 Task: Read customer reviews and ratings for real estate agents in Montgomery, Alabama, to find an agent who specializes in lakefront properties or golf communities.
Action: Mouse moved to (281, 162)
Screenshot: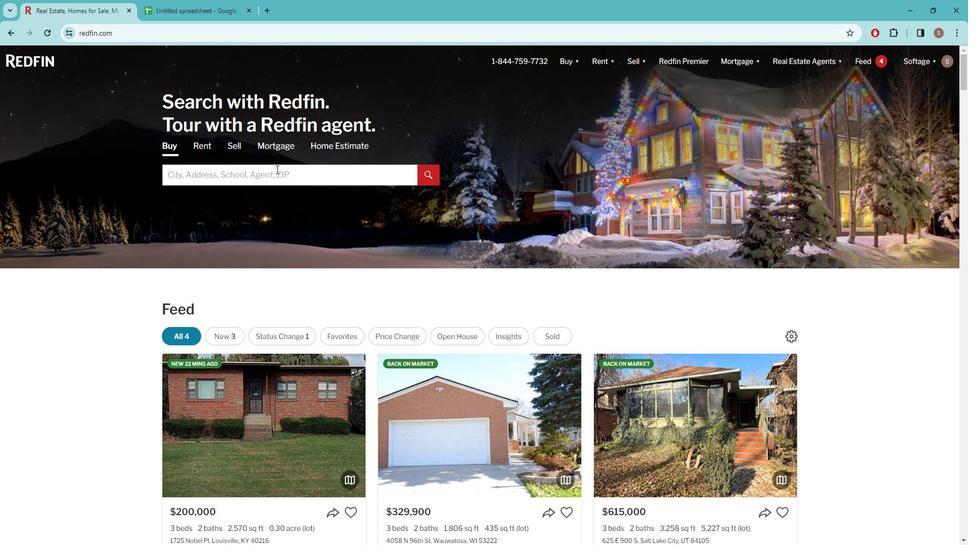 
Action: Mouse pressed left at (281, 162)
Screenshot: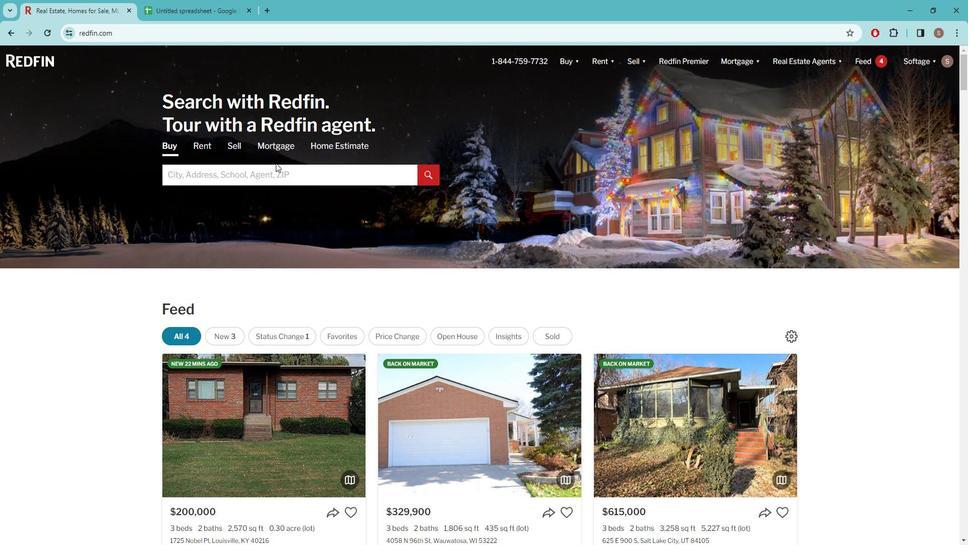 
Action: Mouse moved to (277, 164)
Screenshot: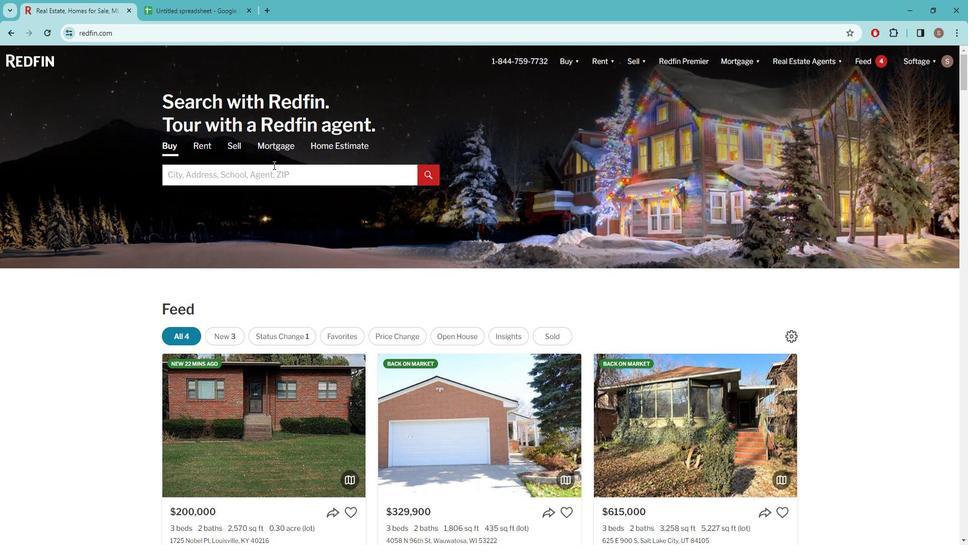 
Action: Mouse pressed left at (277, 164)
Screenshot: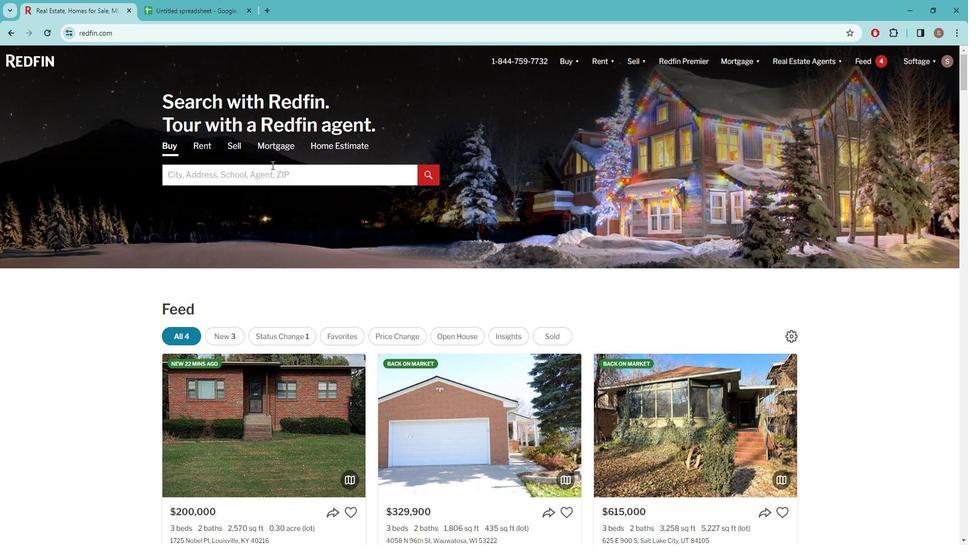 
Action: Key pressed m<Key.caps_lock>ONTGOMERY
Screenshot: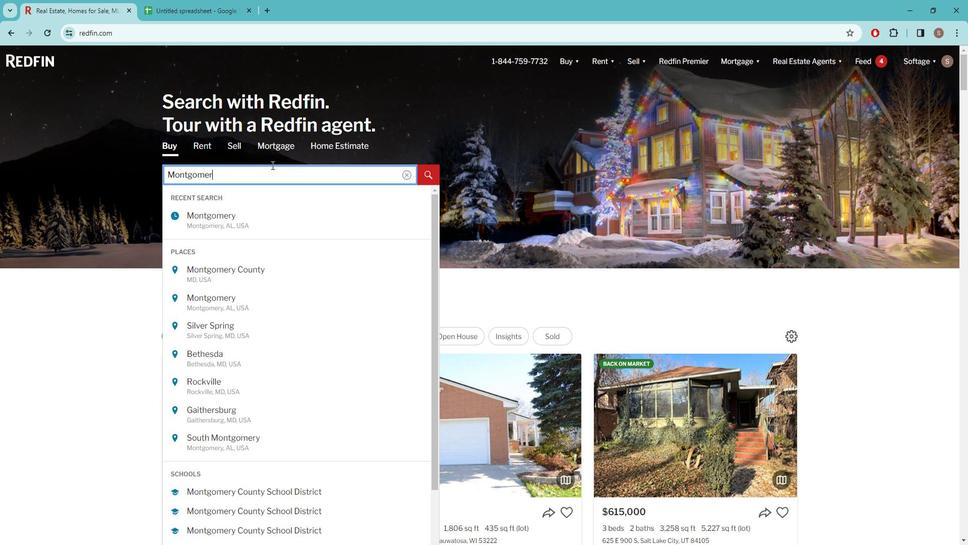 
Action: Mouse moved to (258, 218)
Screenshot: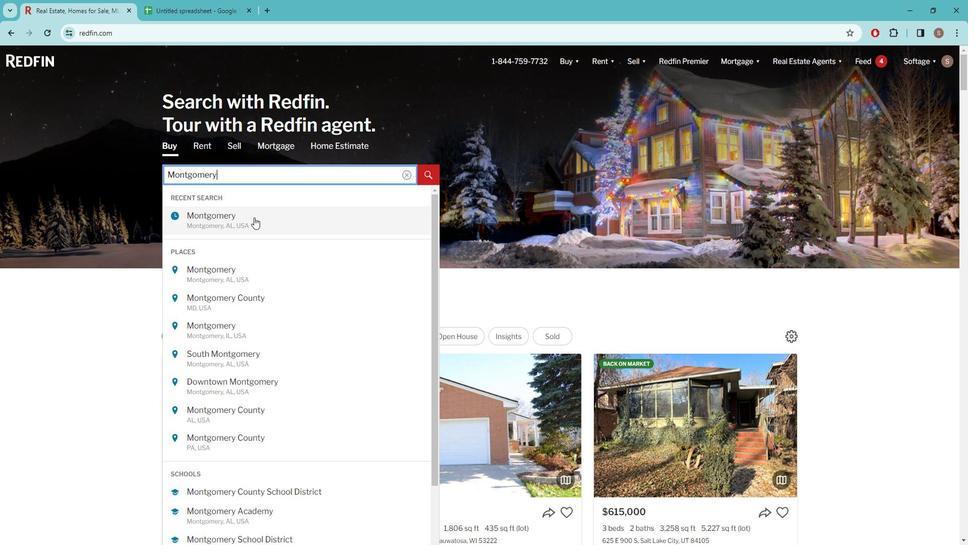 
Action: Mouse pressed left at (258, 218)
Screenshot: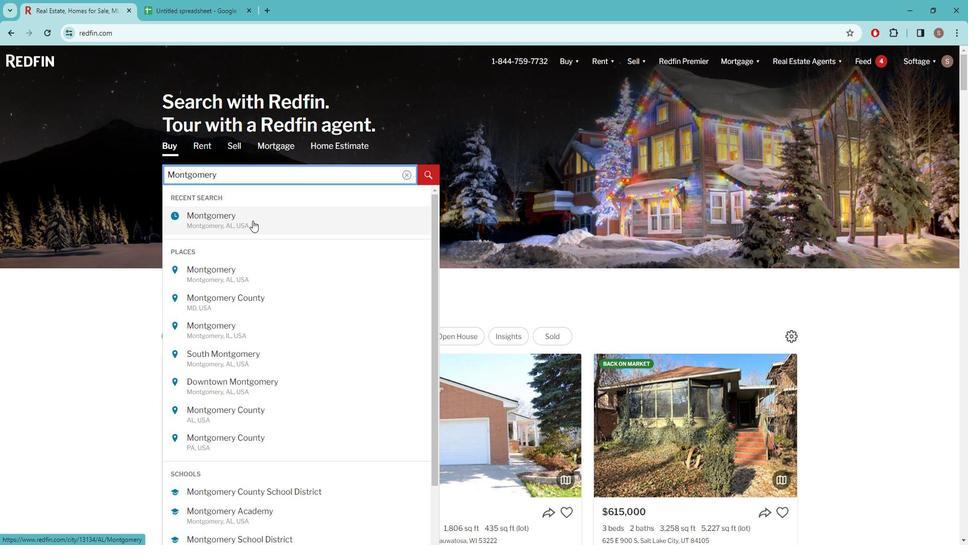 
Action: Mouse moved to (853, 127)
Screenshot: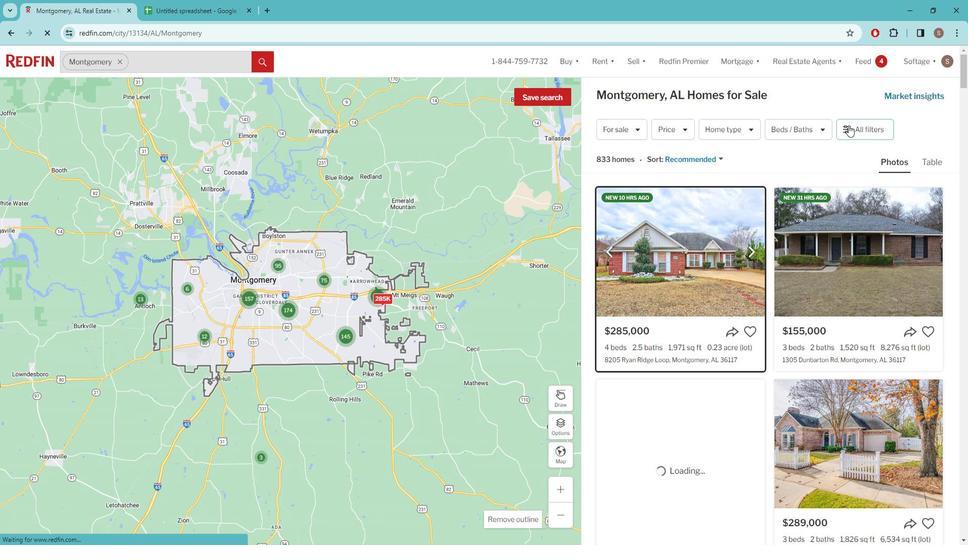 
Action: Mouse pressed left at (853, 127)
Screenshot: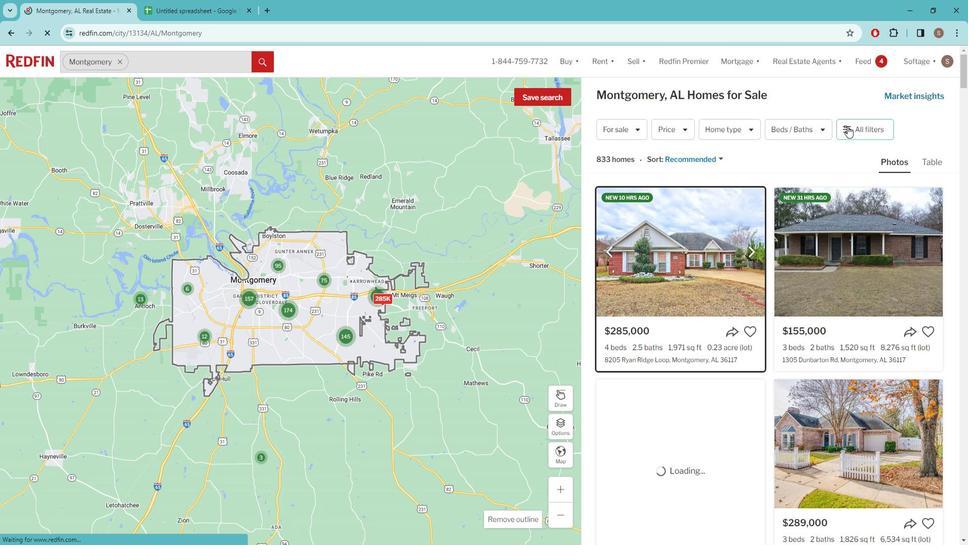 
Action: Mouse pressed left at (853, 127)
Screenshot: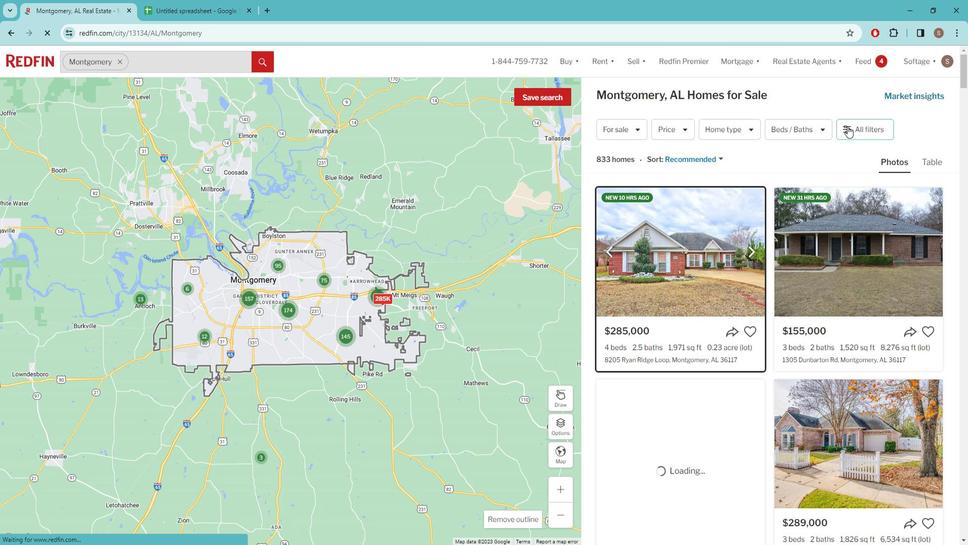 
Action: Mouse pressed left at (853, 127)
Screenshot: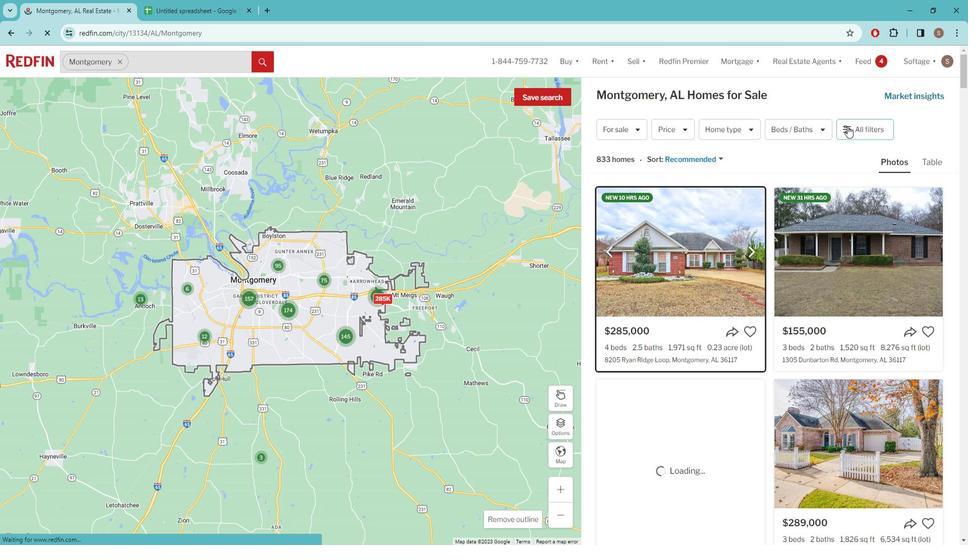 
Action: Mouse pressed left at (853, 127)
Screenshot: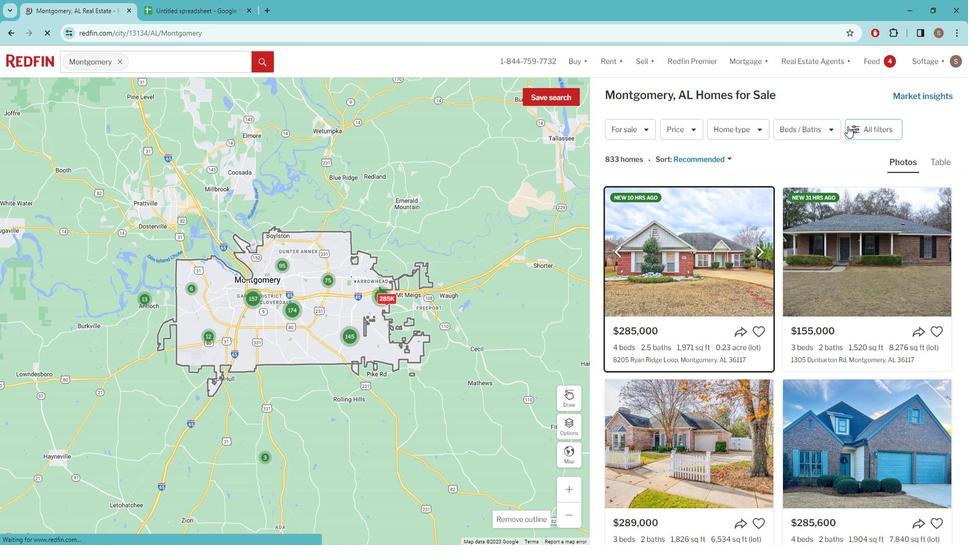 
Action: Mouse moved to (855, 127)
Screenshot: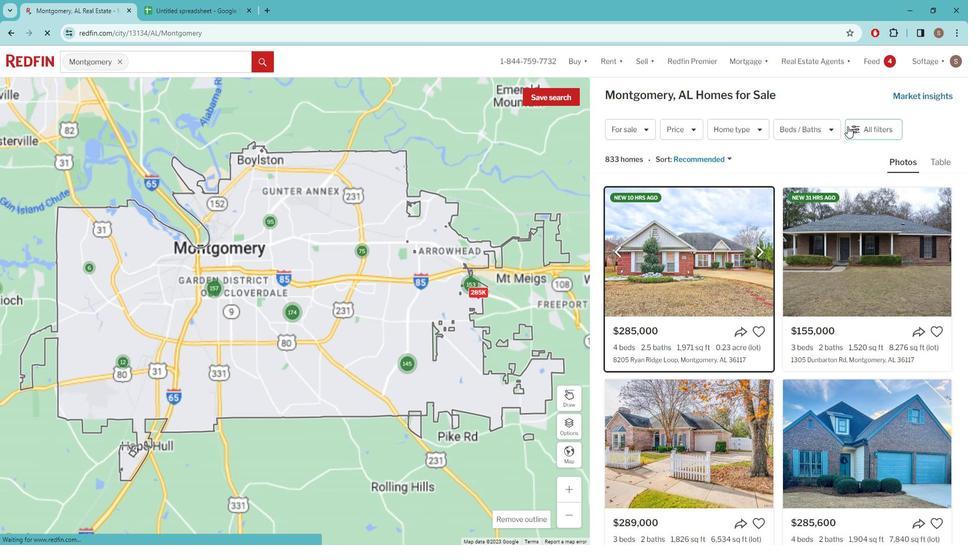 
Action: Mouse pressed left at (855, 127)
Screenshot: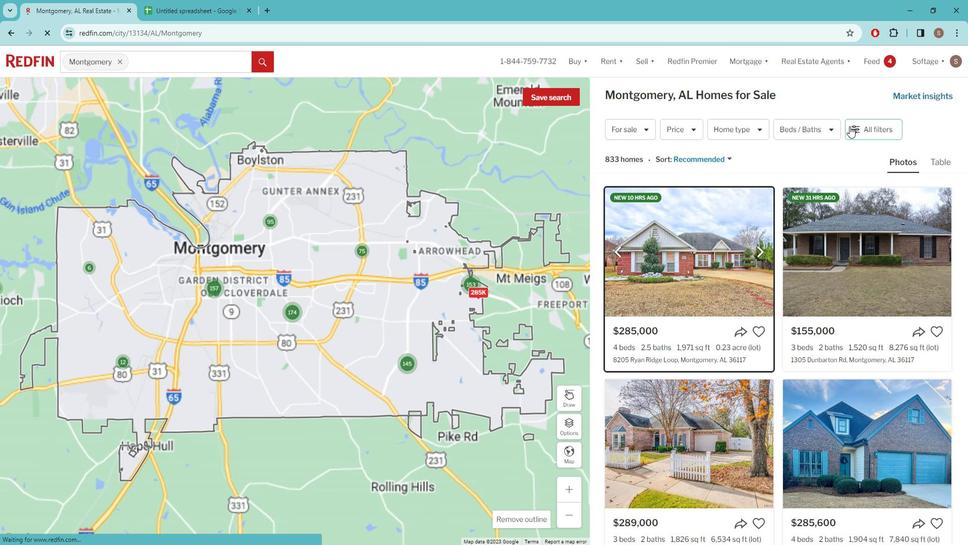 
Action: Mouse moved to (811, 214)
Screenshot: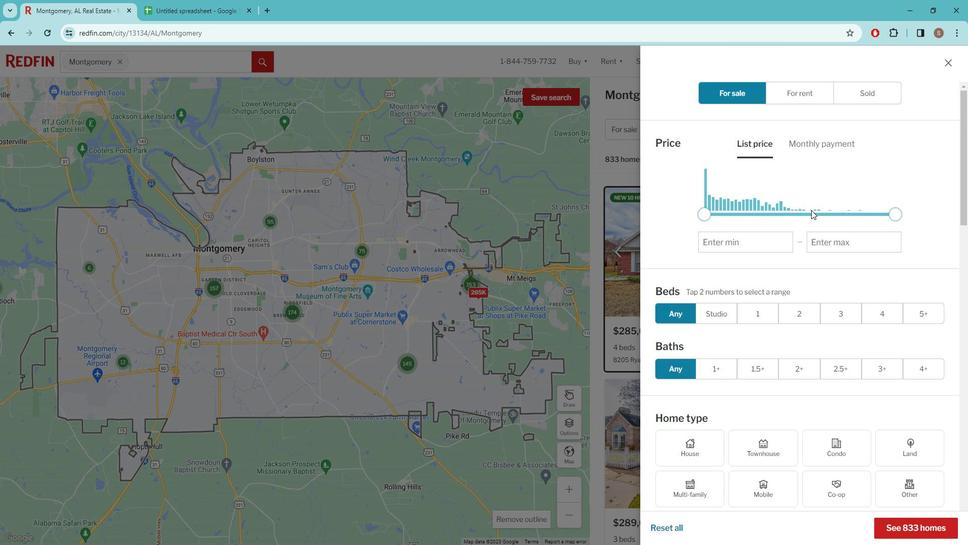 
Action: Mouse scrolled (811, 214) with delta (0, 0)
Screenshot: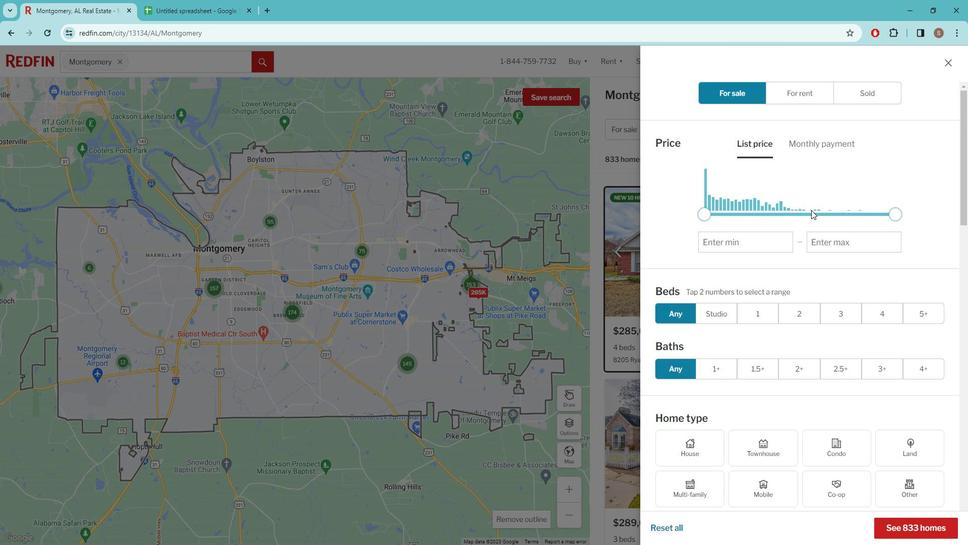 
Action: Mouse moved to (810, 214)
Screenshot: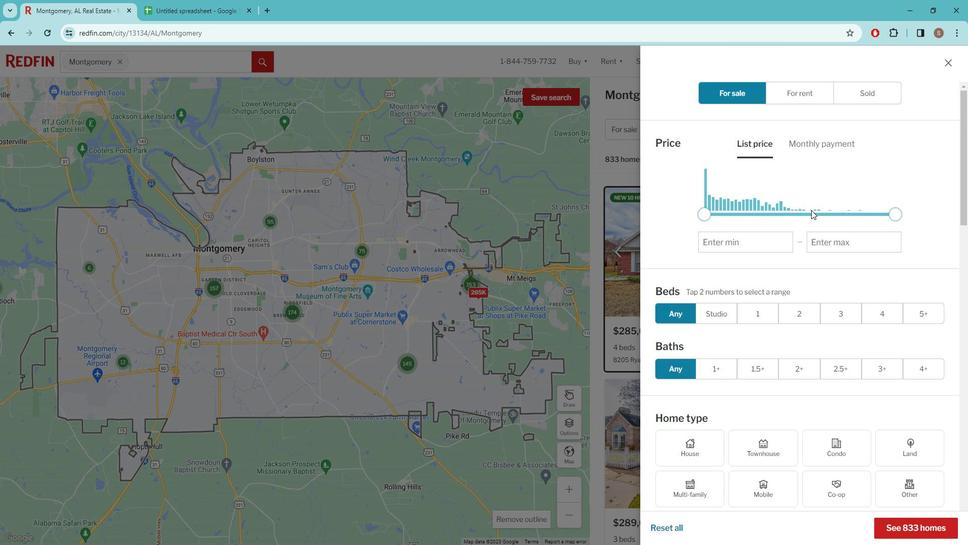 
Action: Mouse scrolled (810, 214) with delta (0, 0)
Screenshot: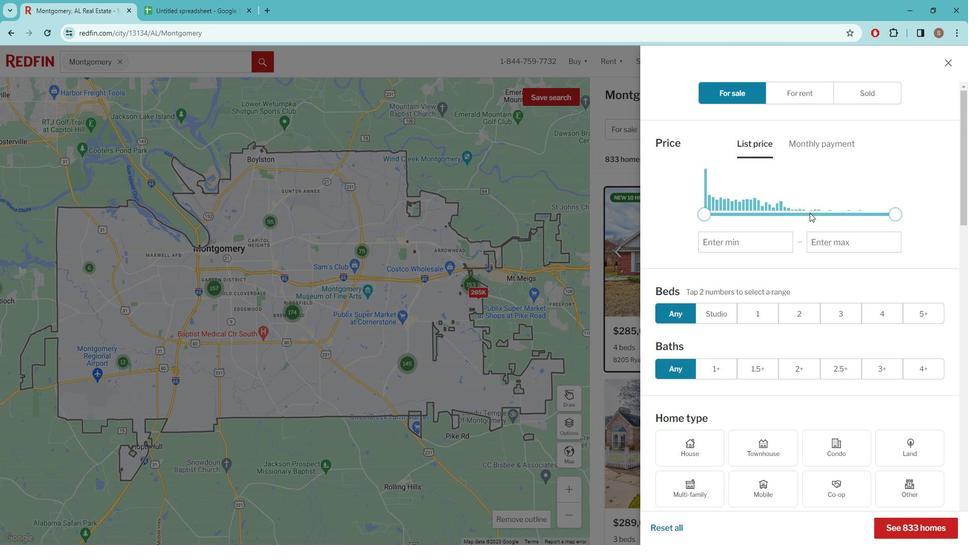 
Action: Mouse moved to (809, 215)
Screenshot: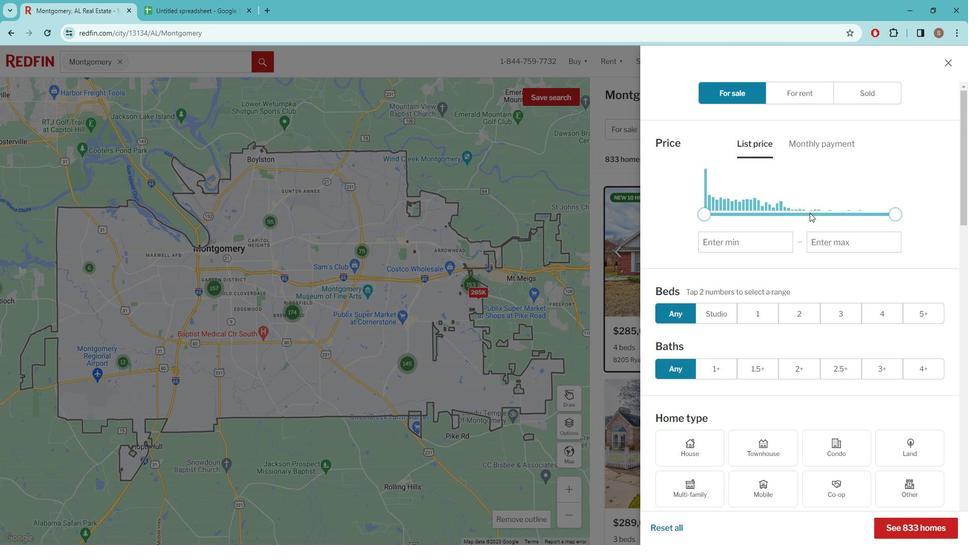 
Action: Mouse scrolled (809, 214) with delta (0, 0)
Screenshot: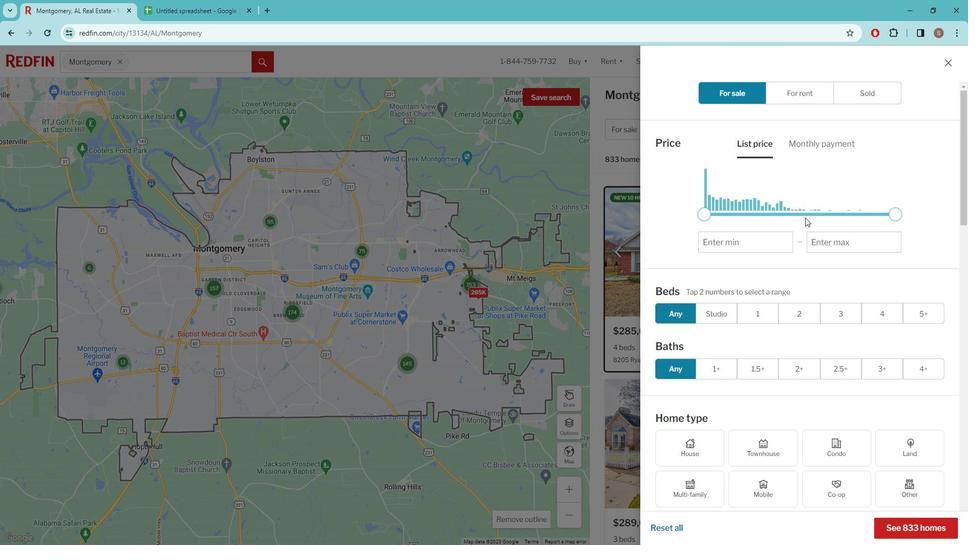 
Action: Mouse scrolled (809, 214) with delta (0, 0)
Screenshot: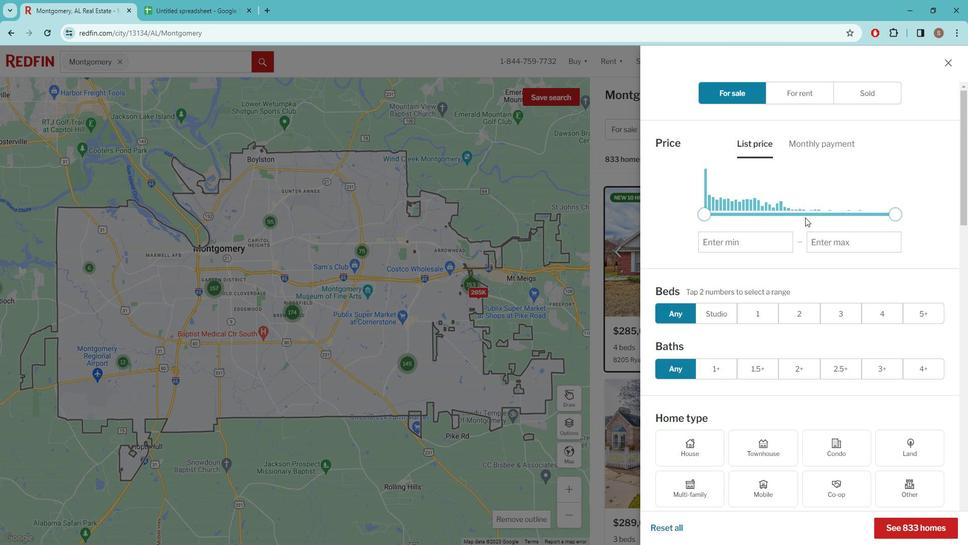 
Action: Mouse scrolled (809, 214) with delta (0, 0)
Screenshot: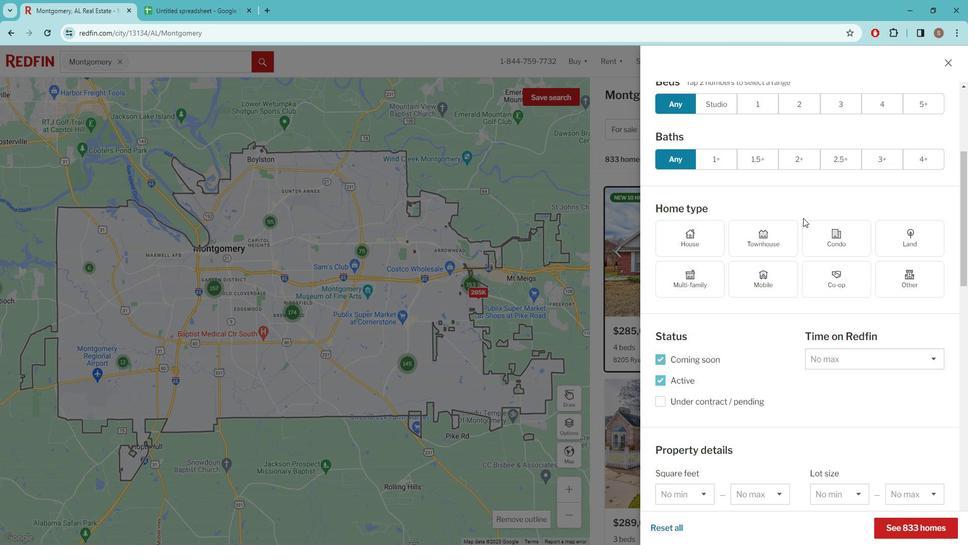
Action: Mouse scrolled (809, 214) with delta (0, 0)
Screenshot: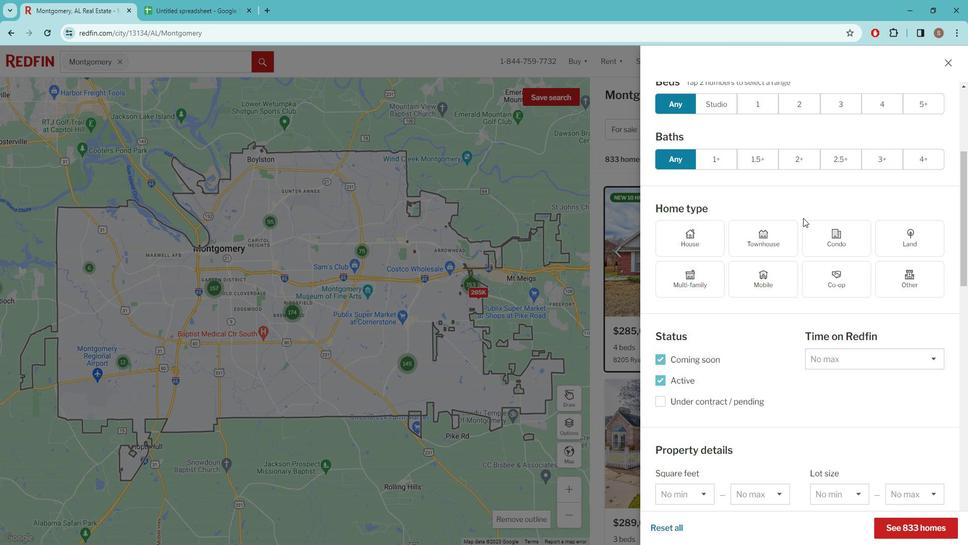 
Action: Mouse scrolled (809, 214) with delta (0, 0)
Screenshot: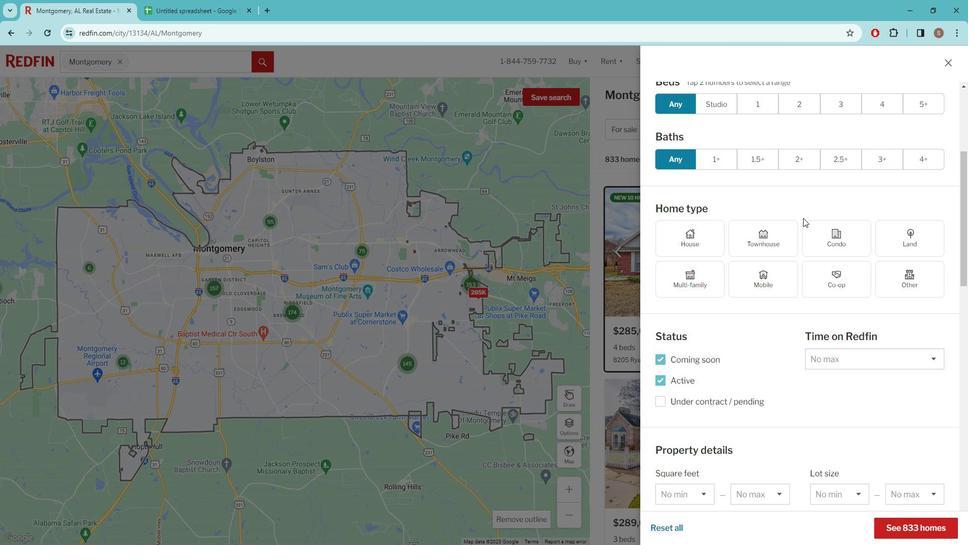 
Action: Mouse moved to (803, 216)
Screenshot: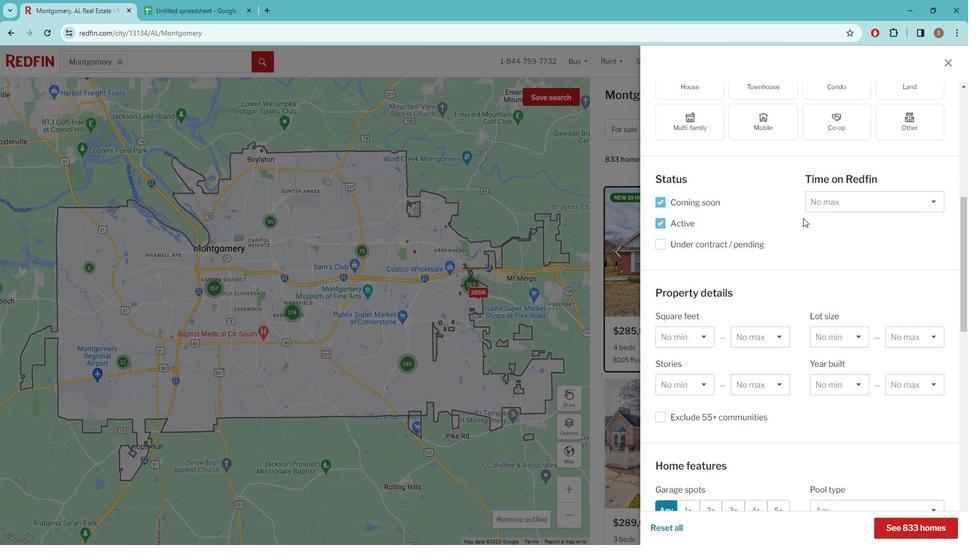 
Action: Mouse scrolled (803, 215) with delta (0, 0)
Screenshot: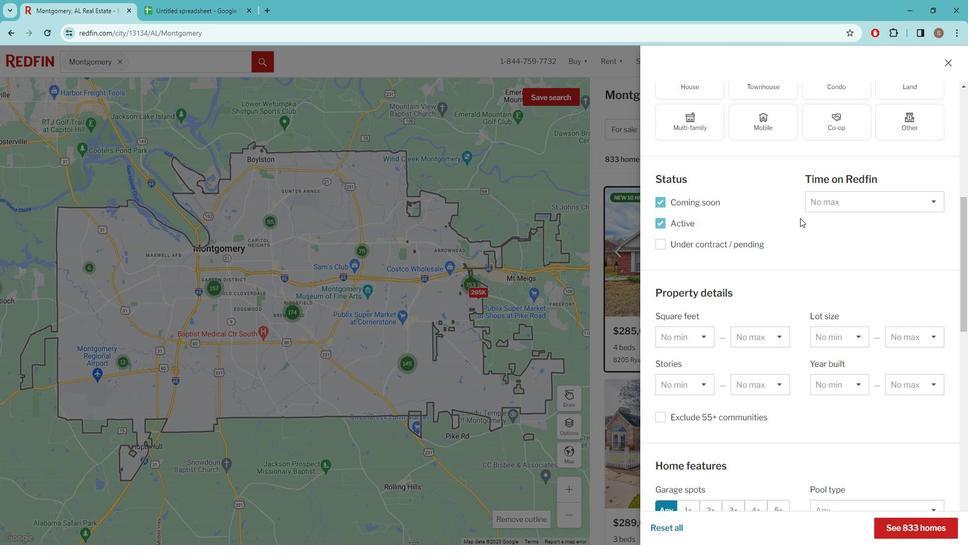 
Action: Mouse scrolled (803, 215) with delta (0, 0)
Screenshot: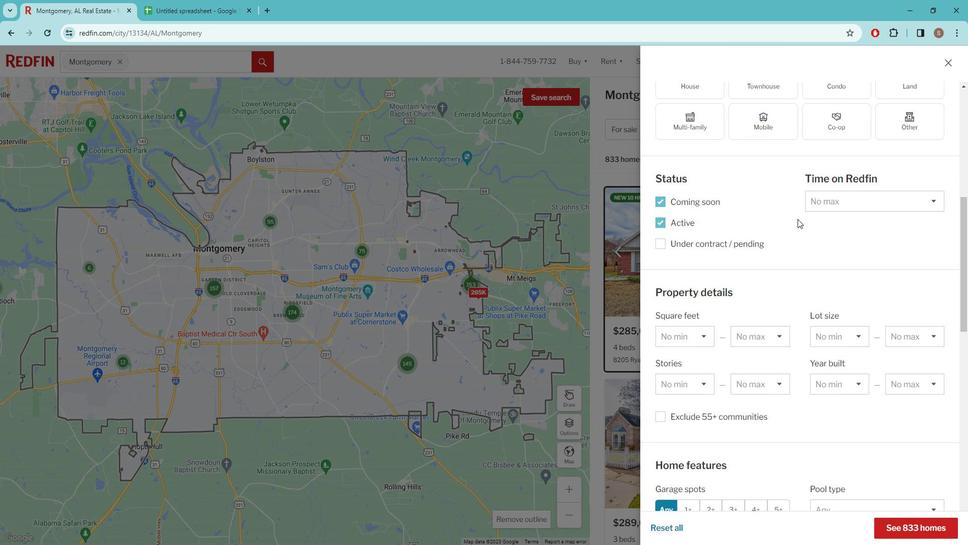 
Action: Mouse moved to (801, 216)
Screenshot: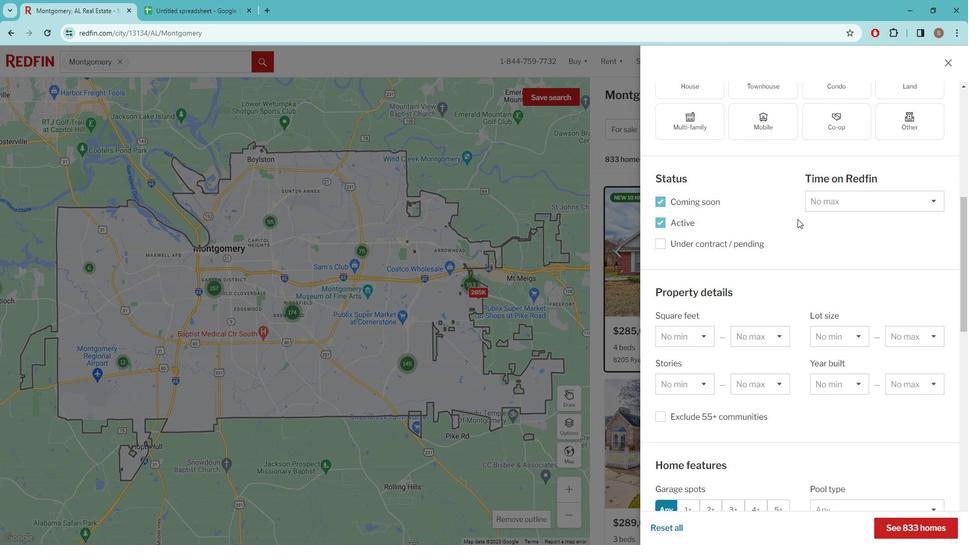 
Action: Mouse scrolled (801, 215) with delta (0, 0)
Screenshot: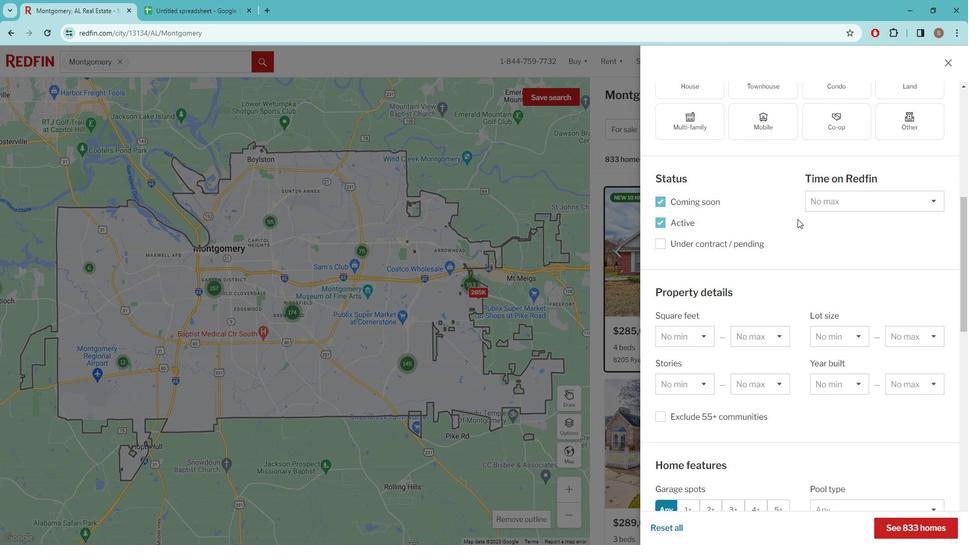 
Action: Mouse moved to (801, 216)
Screenshot: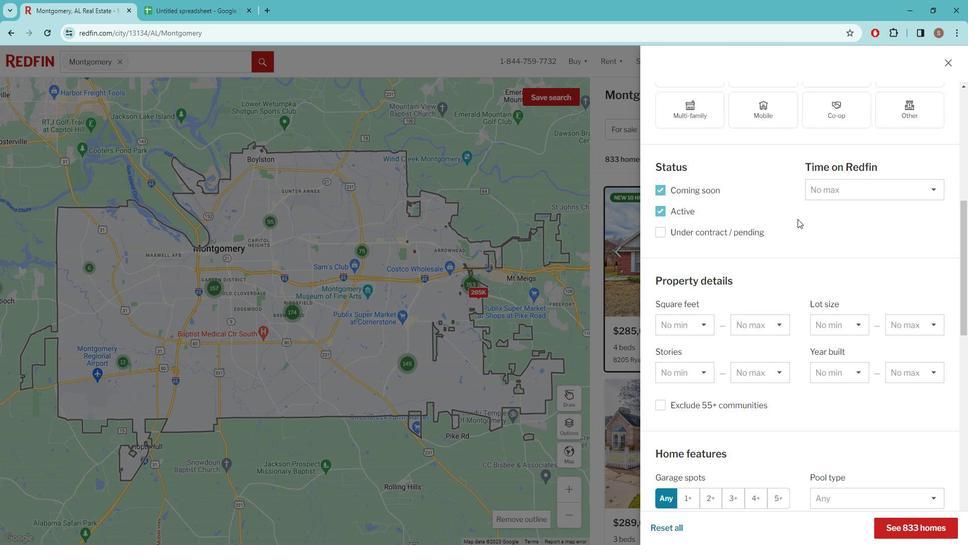 
Action: Mouse scrolled (801, 215) with delta (0, 0)
Screenshot: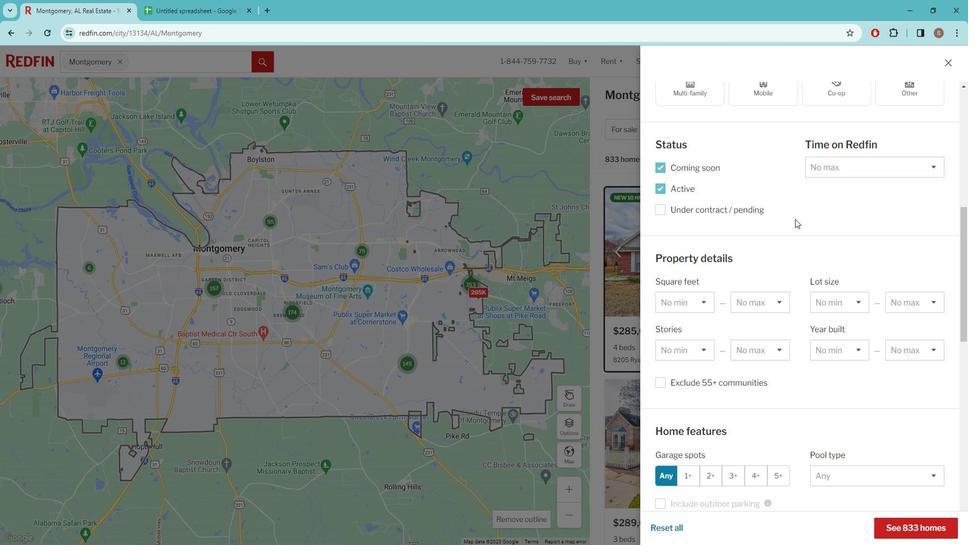 
Action: Mouse moved to (798, 216)
Screenshot: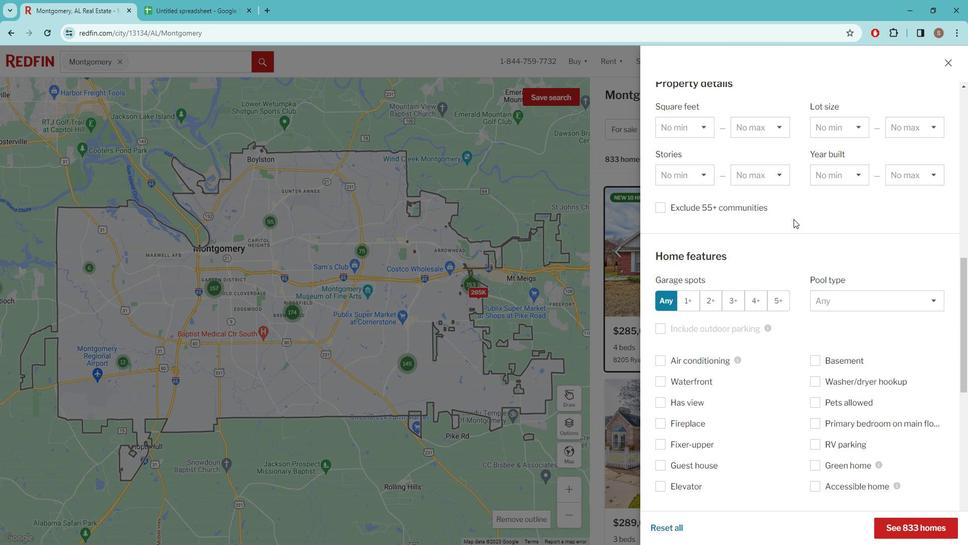 
Action: Mouse scrolled (798, 215) with delta (0, 0)
Screenshot: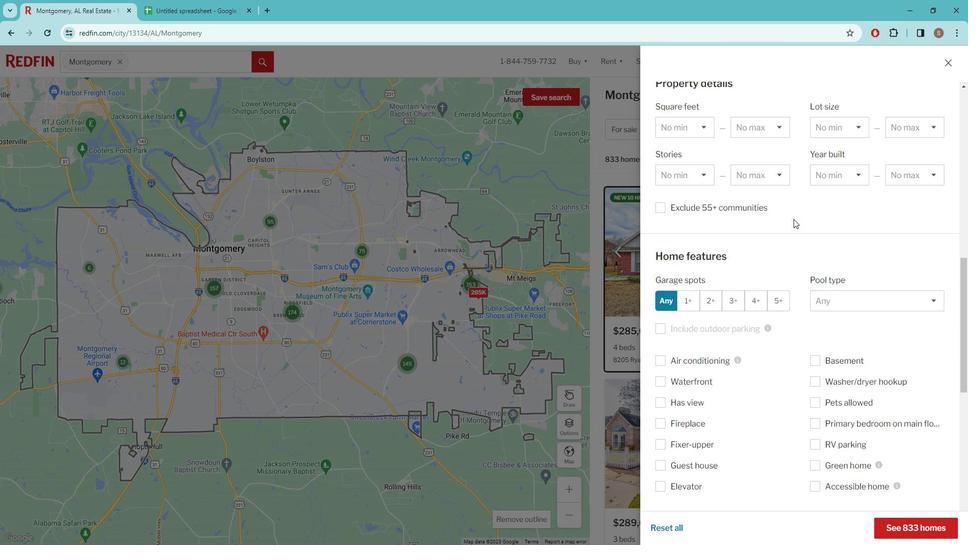 
Action: Mouse moved to (797, 222)
Screenshot: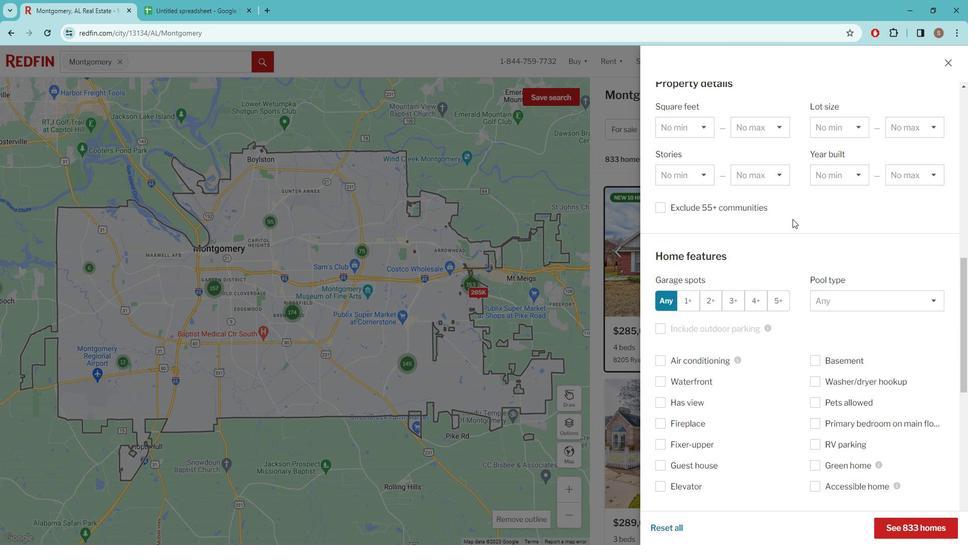 
Action: Mouse scrolled (797, 222) with delta (0, 0)
Screenshot: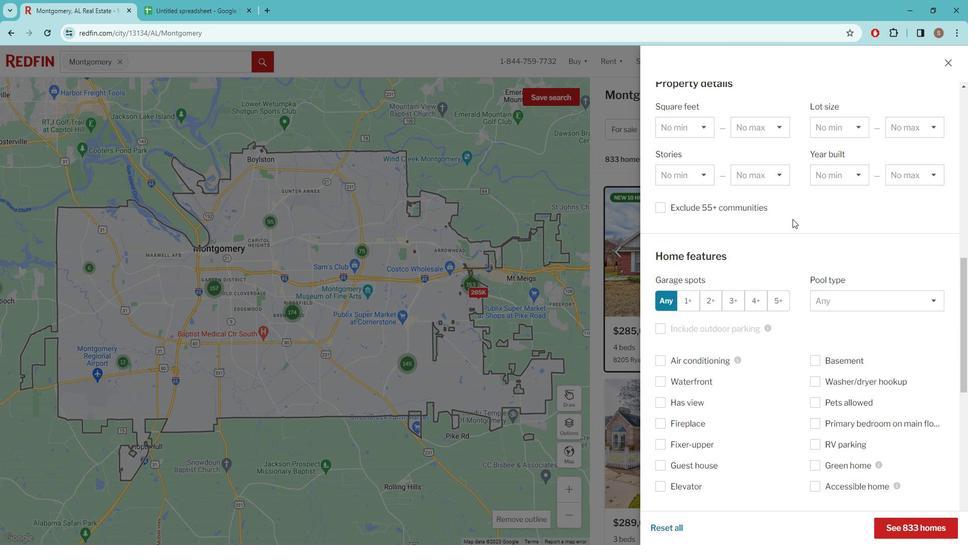 
Action: Mouse moved to (701, 419)
Screenshot: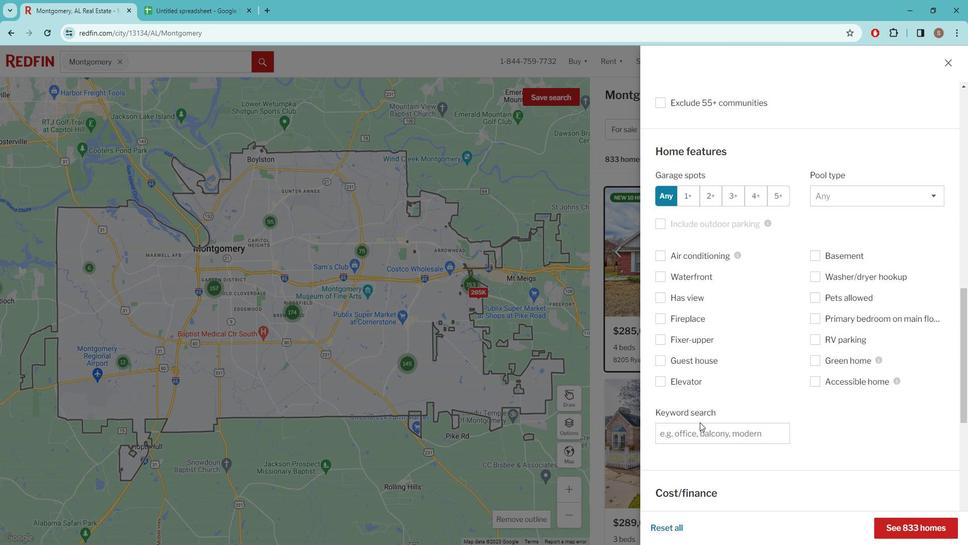
Action: Mouse pressed left at (701, 419)
Screenshot: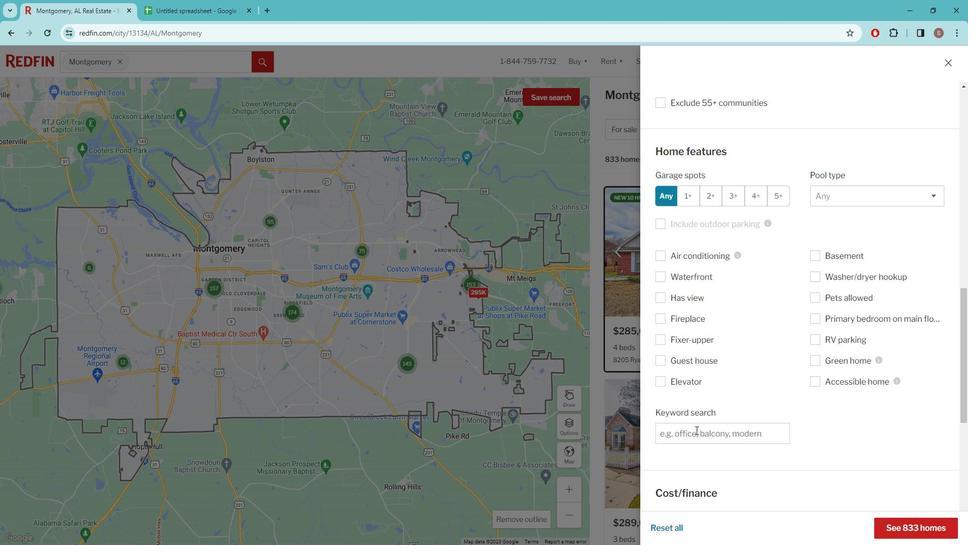 
Action: Key pressed GOLF<Key.space>COMMUNITYIES<Key.space><Key.backspace><Key.backspace><Key.backspace><Key.backspace><Key.backspace>IES<Key.space>
Screenshot: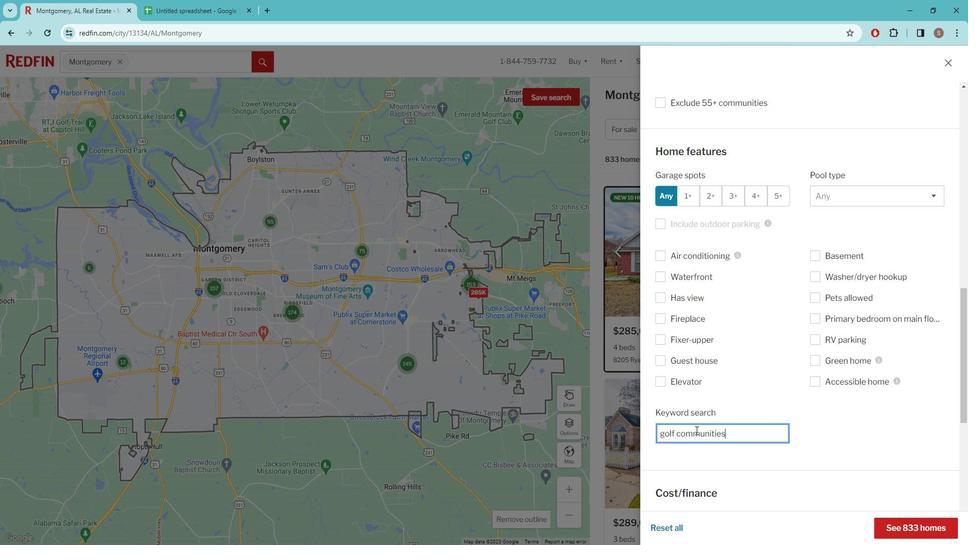
Action: Mouse scrolled (701, 419) with delta (0, 0)
Screenshot: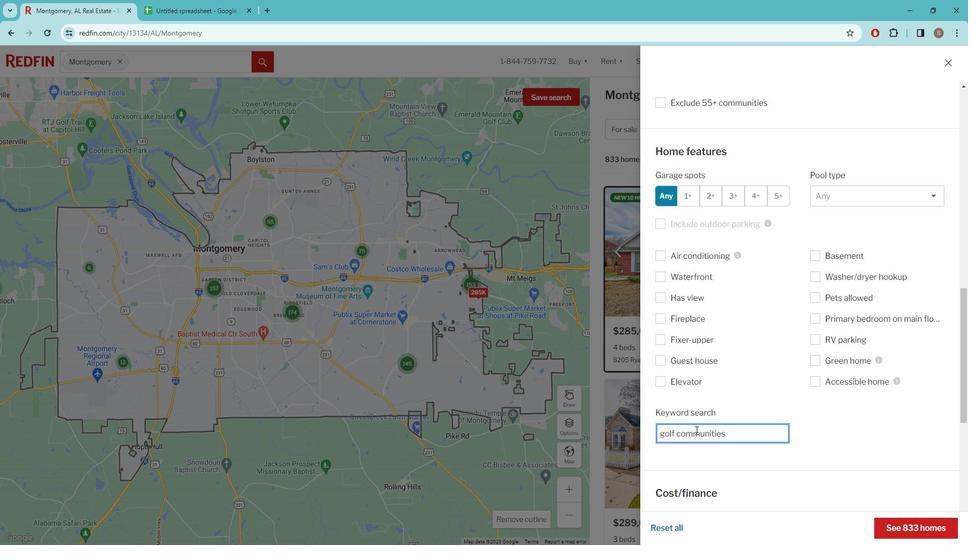 
Action: Mouse scrolled (701, 419) with delta (0, 0)
Screenshot: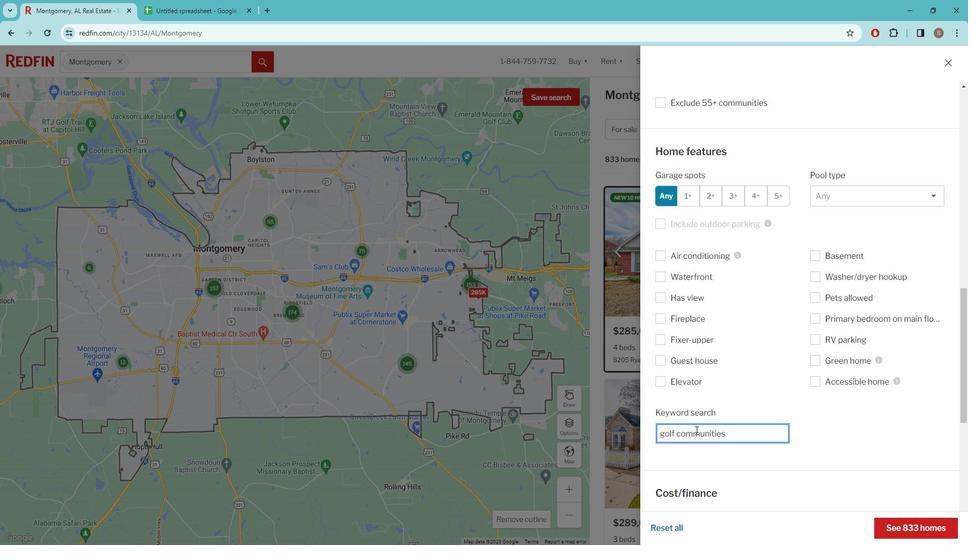 
Action: Mouse scrolled (701, 419) with delta (0, 0)
Screenshot: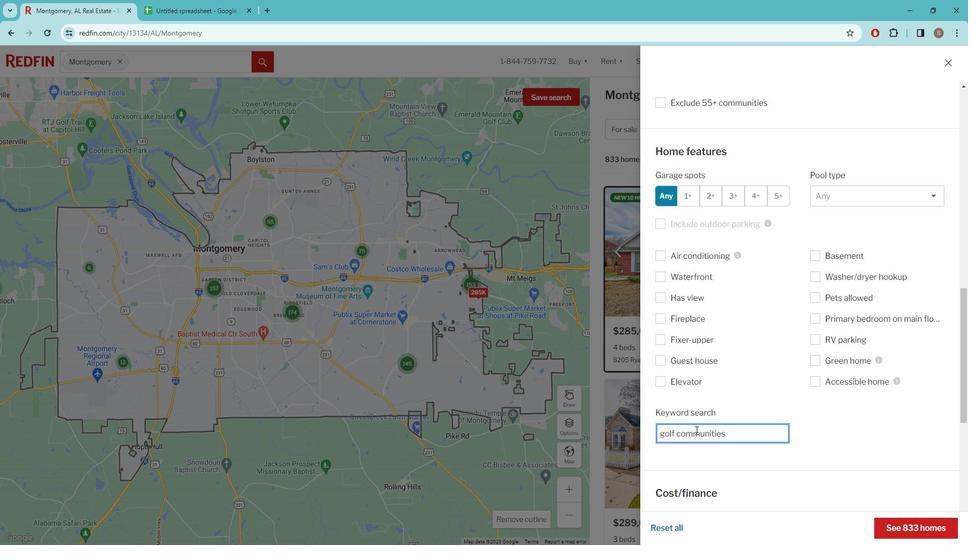
Action: Mouse scrolled (701, 419) with delta (0, 0)
Screenshot: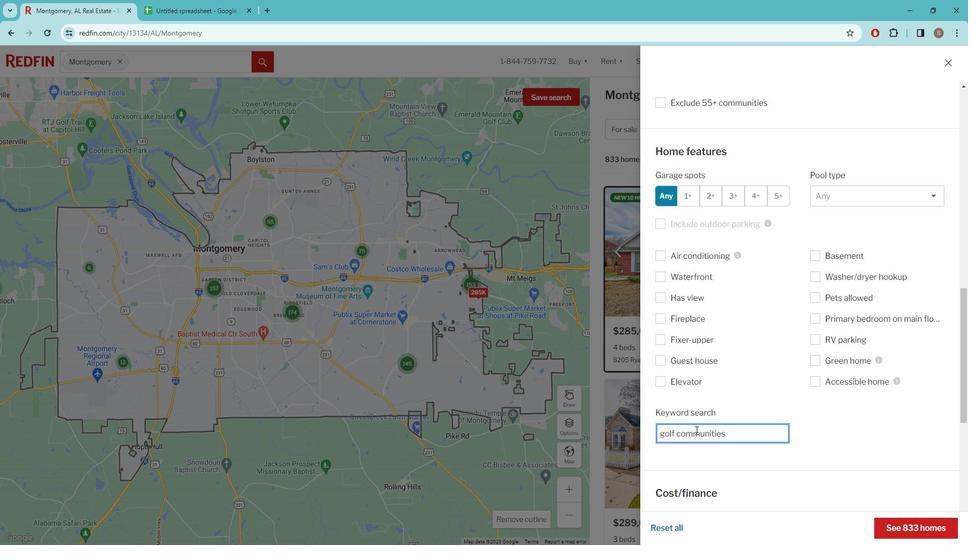 
Action: Mouse scrolled (701, 419) with delta (0, 0)
Screenshot: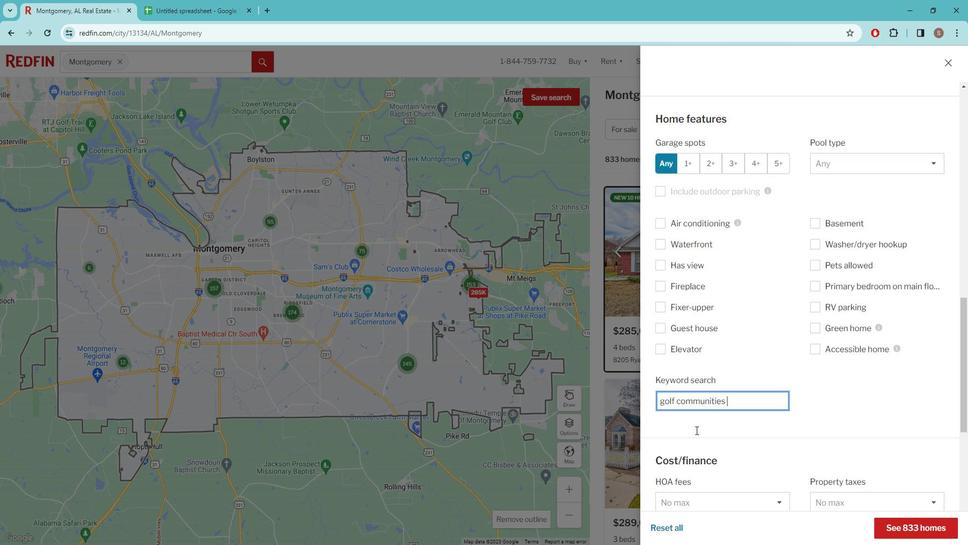 
Action: Mouse scrolled (701, 419) with delta (0, 0)
Screenshot: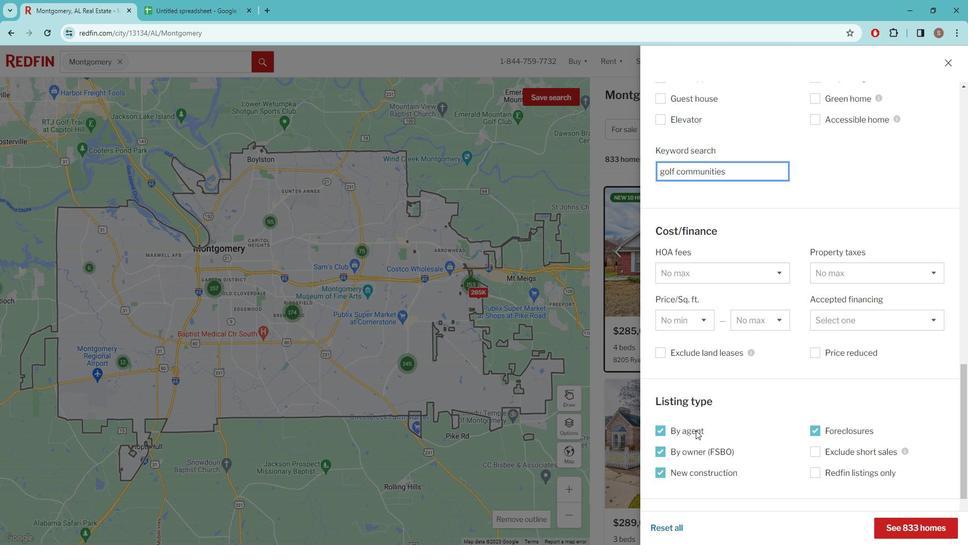 
Action: Mouse scrolled (701, 419) with delta (0, 0)
Screenshot: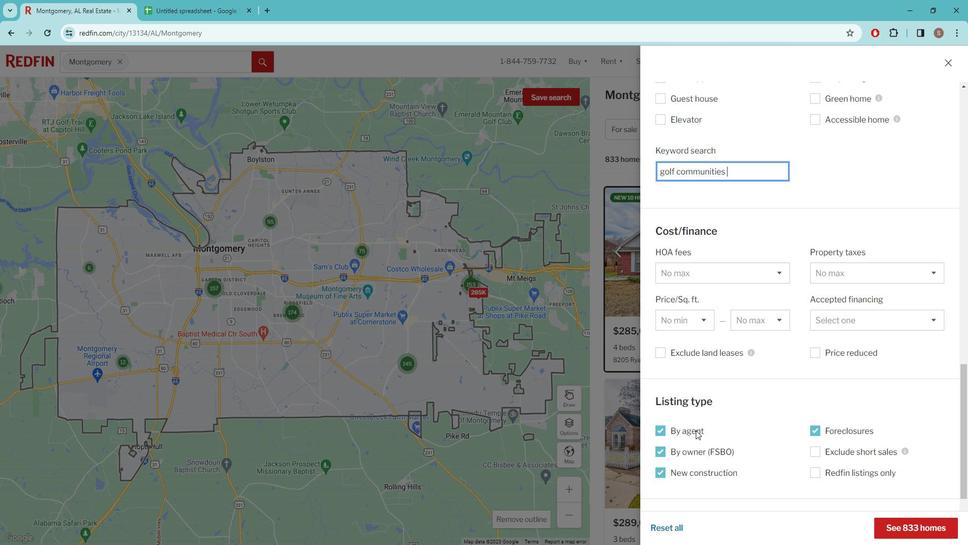 
Action: Mouse scrolled (701, 419) with delta (0, 0)
Screenshot: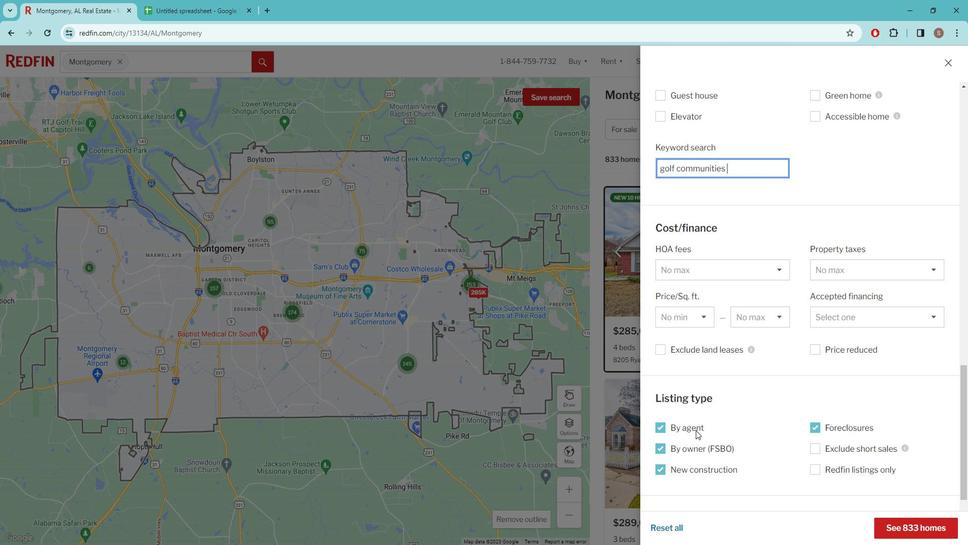 
Action: Mouse scrolled (701, 419) with delta (0, 0)
Screenshot: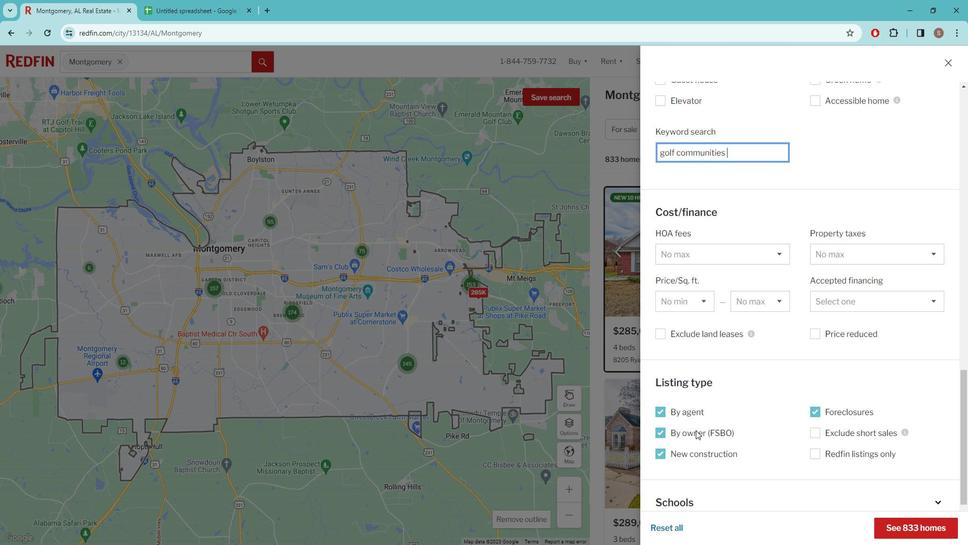 
Action: Mouse scrolled (701, 419) with delta (0, 0)
Screenshot: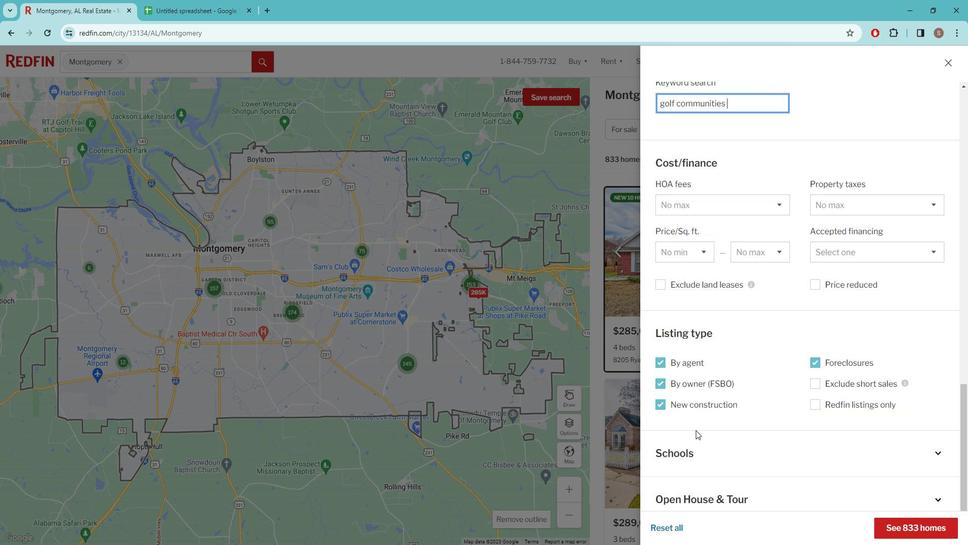 
Action: Mouse scrolled (701, 419) with delta (0, 0)
Screenshot: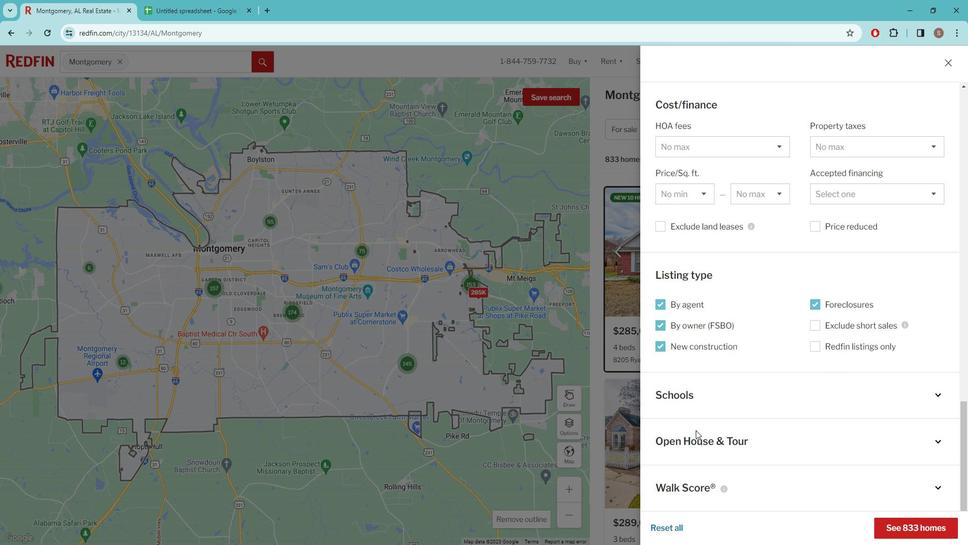 
Action: Mouse moved to (930, 509)
Screenshot: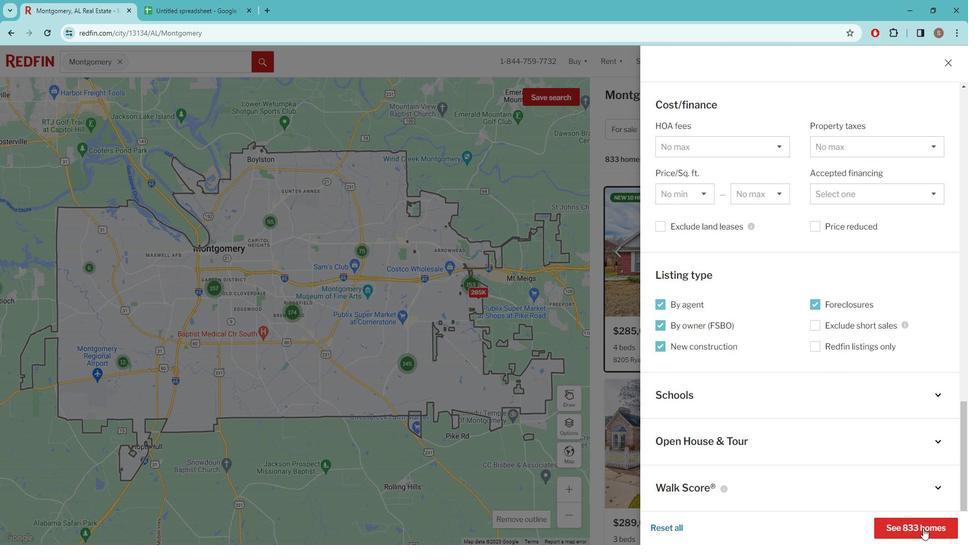 
Action: Mouse pressed left at (930, 509)
Screenshot: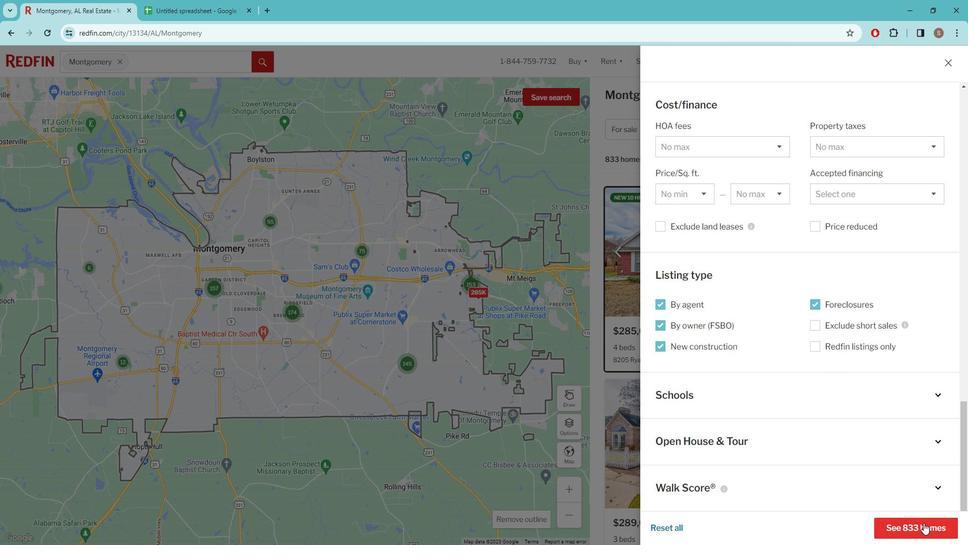 
Action: Mouse moved to (817, 104)
Screenshot: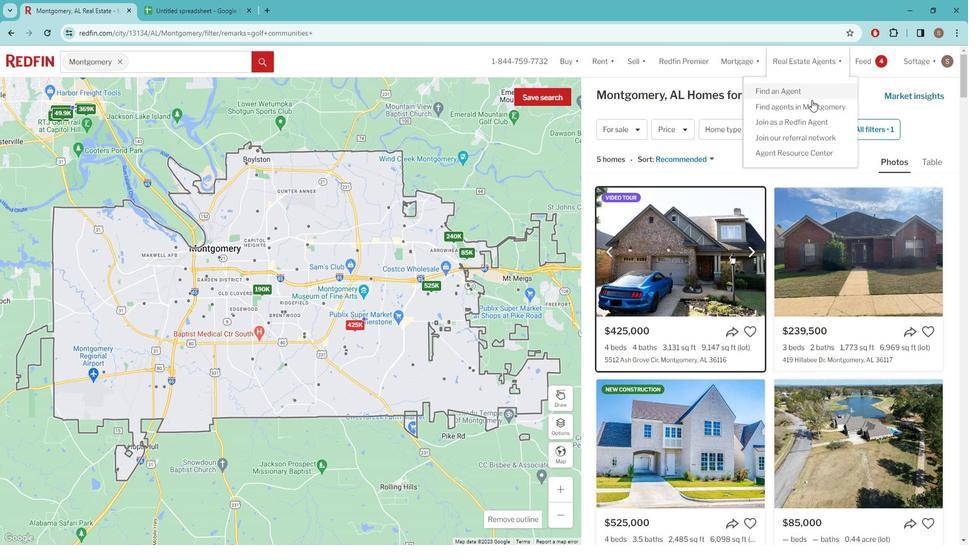 
Action: Mouse pressed left at (817, 104)
Screenshot: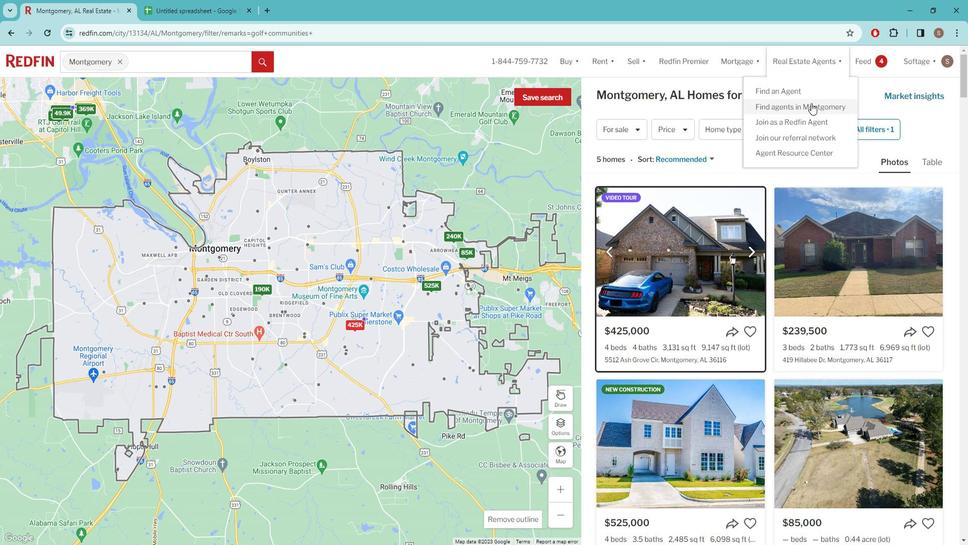 
Action: Mouse moved to (513, 242)
Screenshot: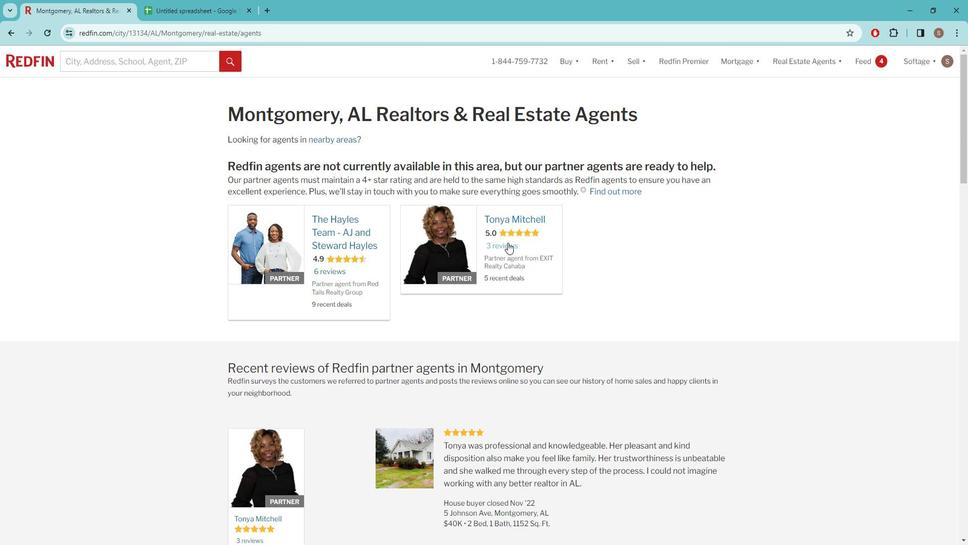 
Action: Mouse pressed left at (513, 242)
Screenshot: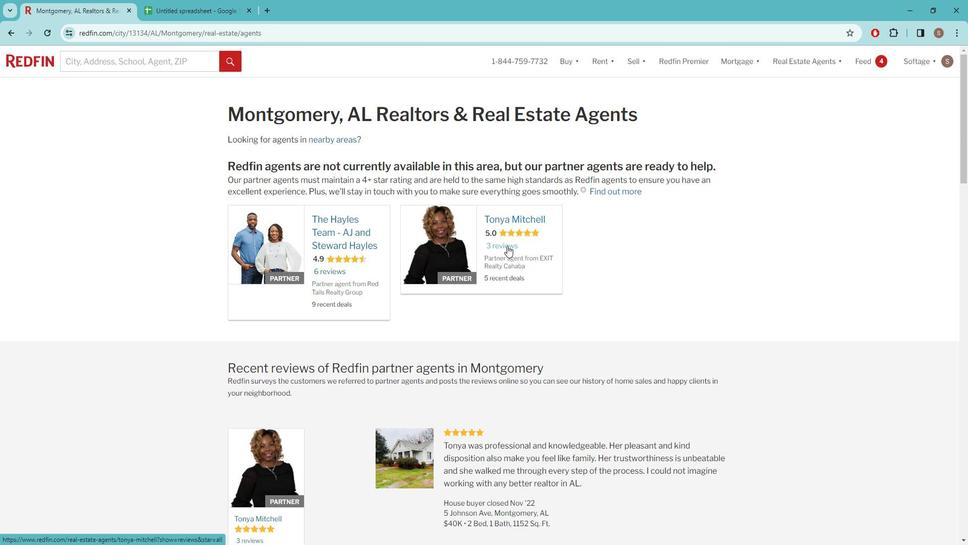 
Action: Mouse moved to (512, 243)
Screenshot: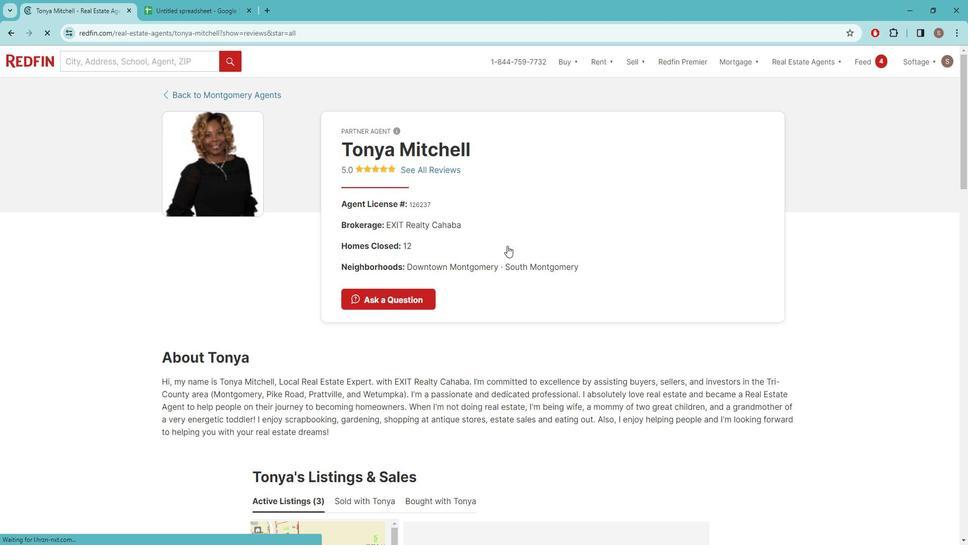
Action: Mouse scrolled (512, 243) with delta (0, 0)
Screenshot: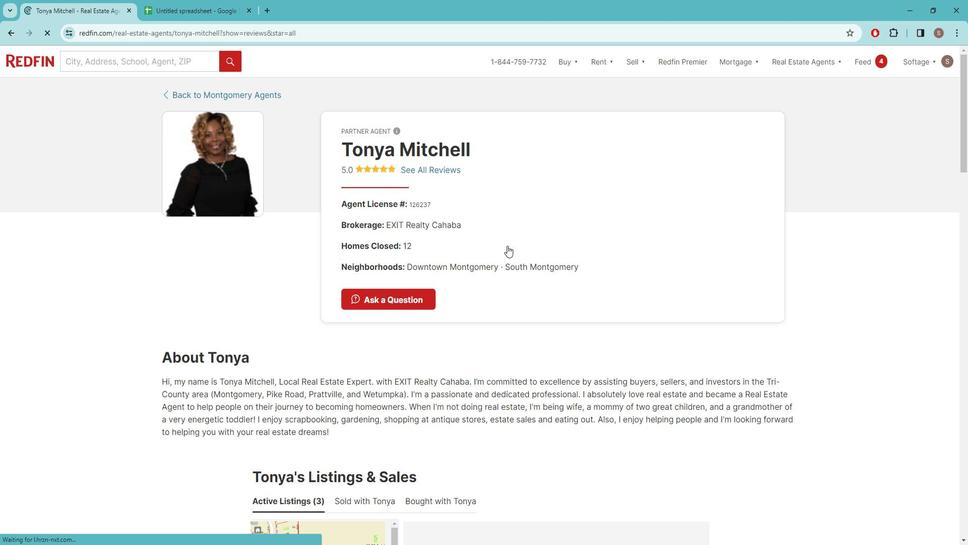 
Action: Mouse scrolled (512, 243) with delta (0, 0)
Screenshot: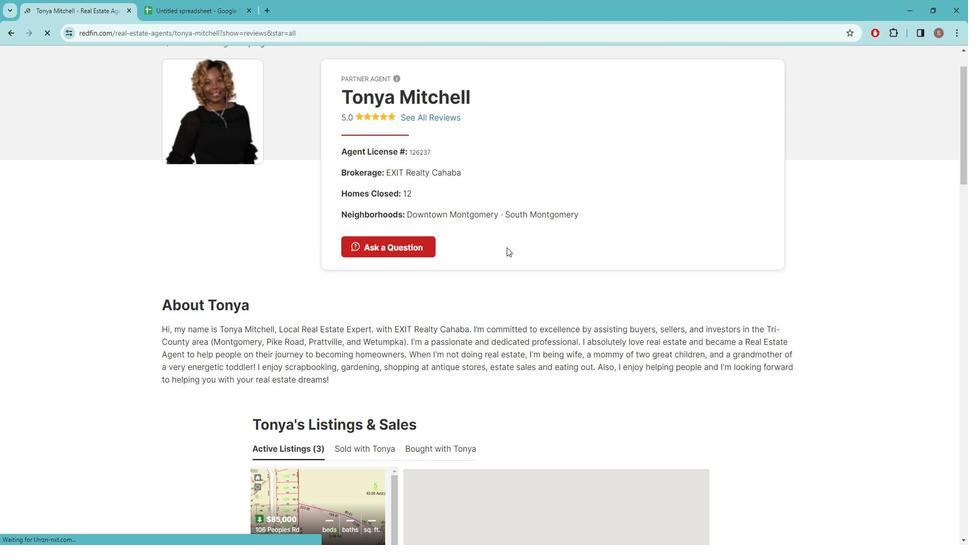 
Action: Mouse scrolled (512, 243) with delta (0, 0)
Screenshot: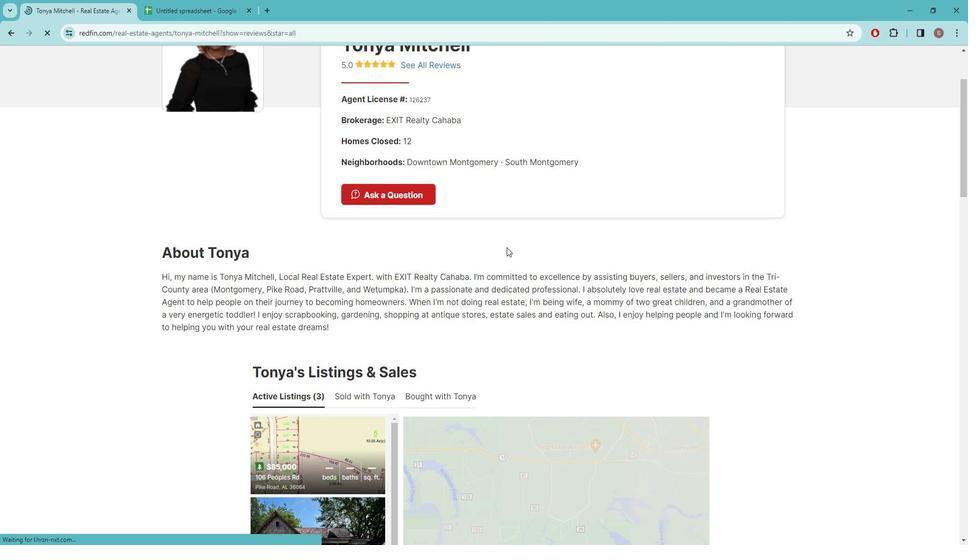 
Action: Mouse scrolled (512, 243) with delta (0, 0)
Screenshot: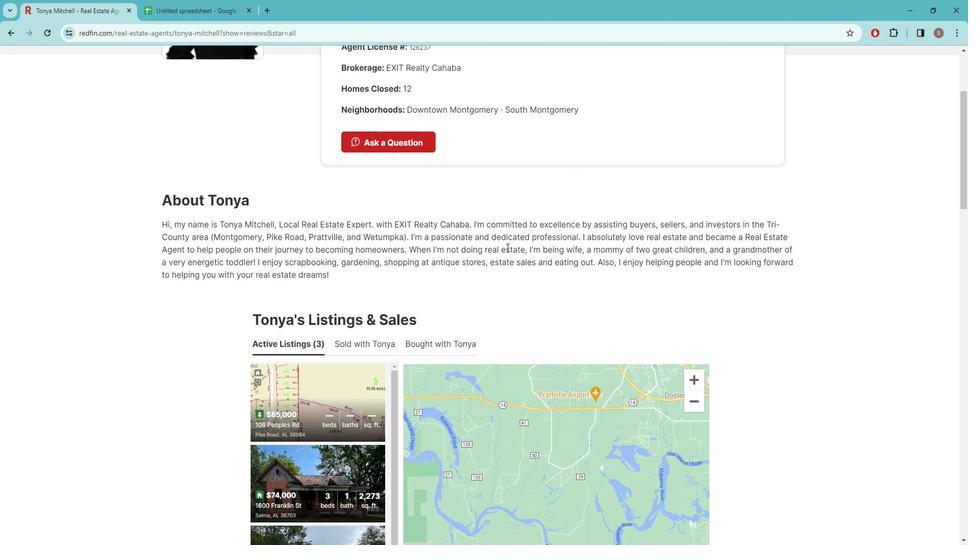 
Action: Mouse scrolled (512, 243) with delta (0, 0)
Screenshot: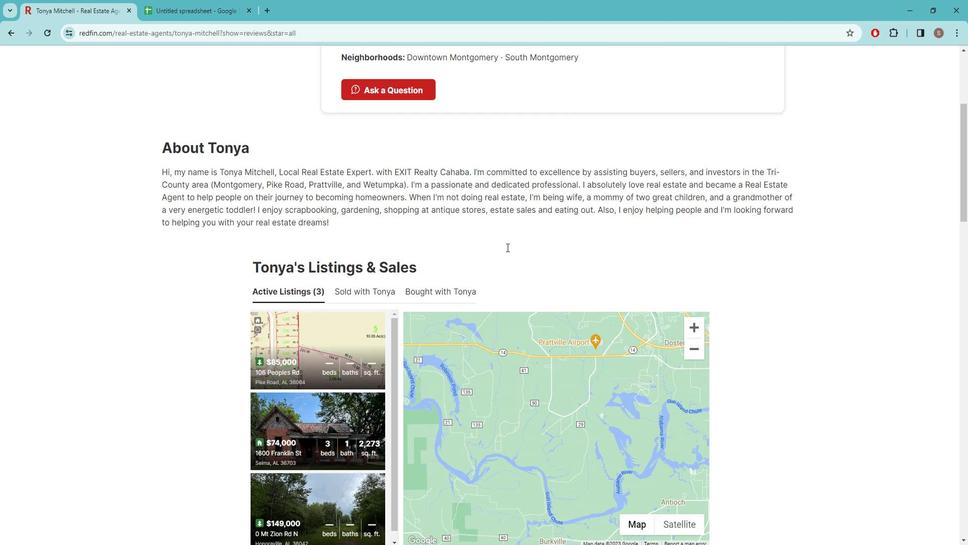 
Action: Mouse scrolled (512, 243) with delta (0, 0)
Screenshot: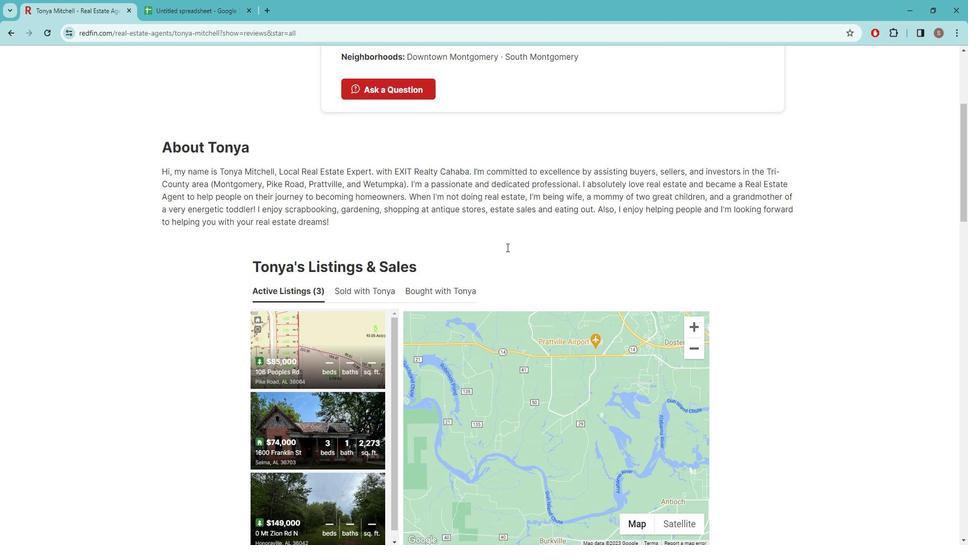 
Action: Mouse scrolled (512, 243) with delta (0, 0)
Screenshot: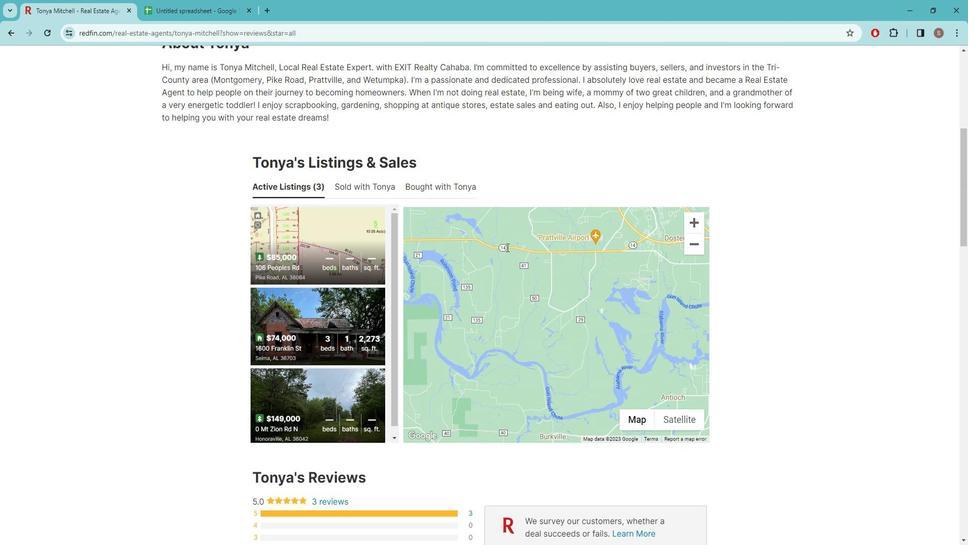 
Action: Mouse scrolled (512, 243) with delta (0, 0)
Screenshot: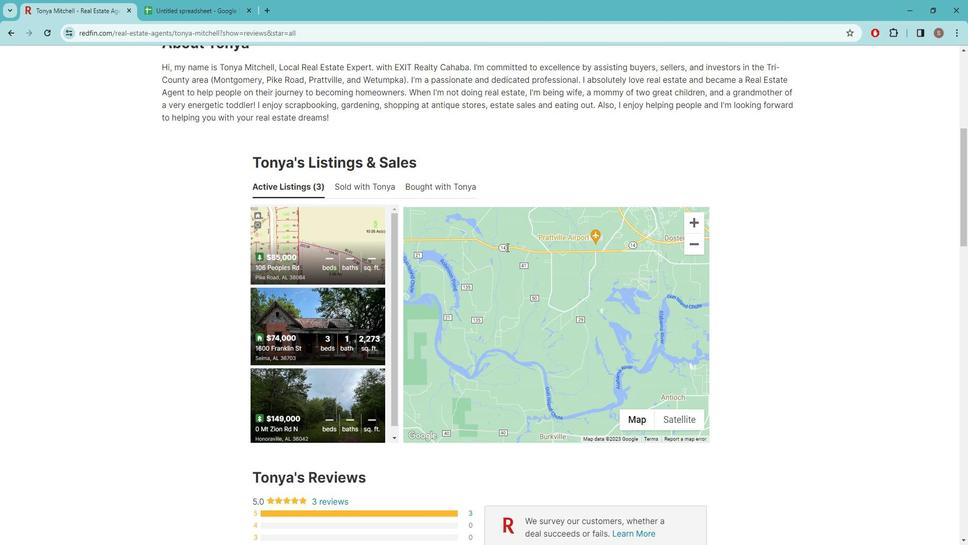 
Action: Mouse scrolled (512, 243) with delta (0, 0)
Screenshot: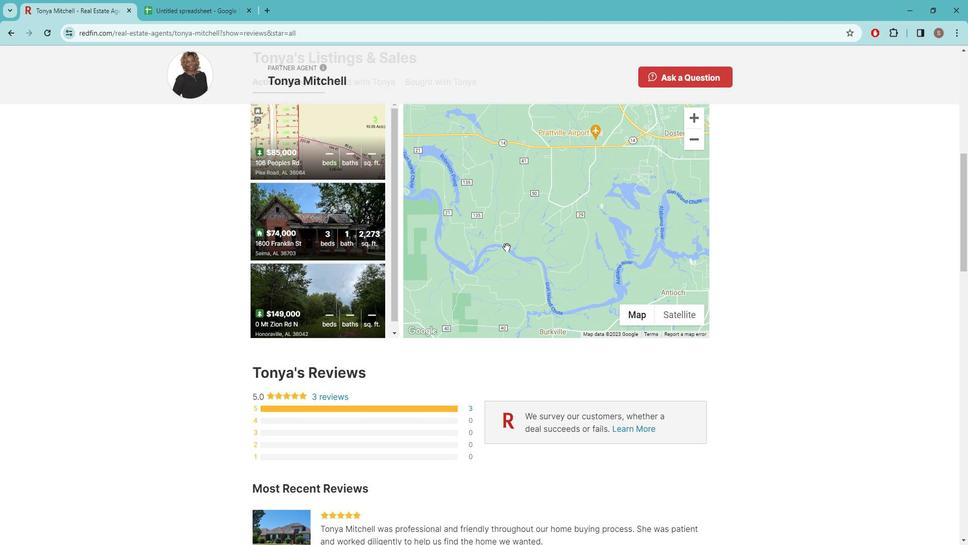 
Action: Mouse scrolled (512, 243) with delta (0, 0)
Screenshot: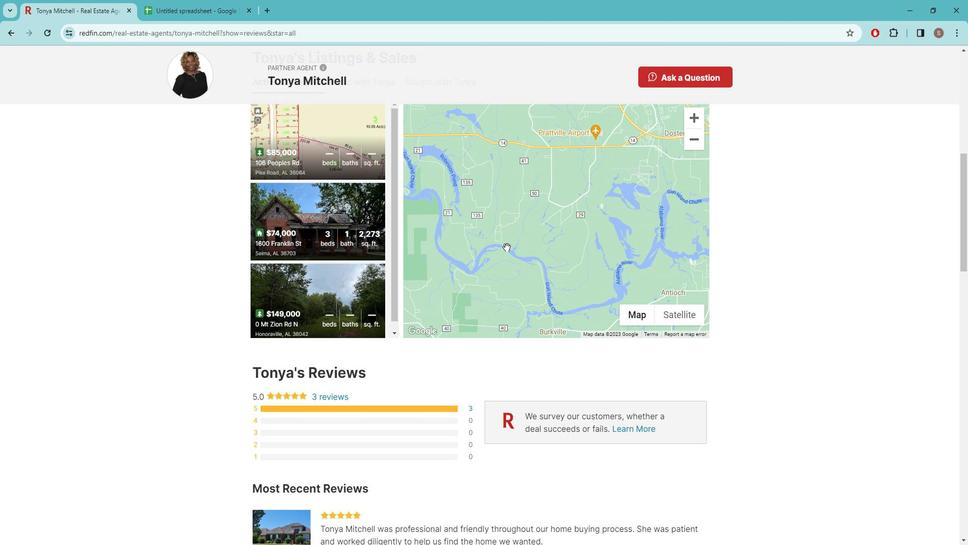 
Action: Mouse scrolled (512, 243) with delta (0, 0)
Screenshot: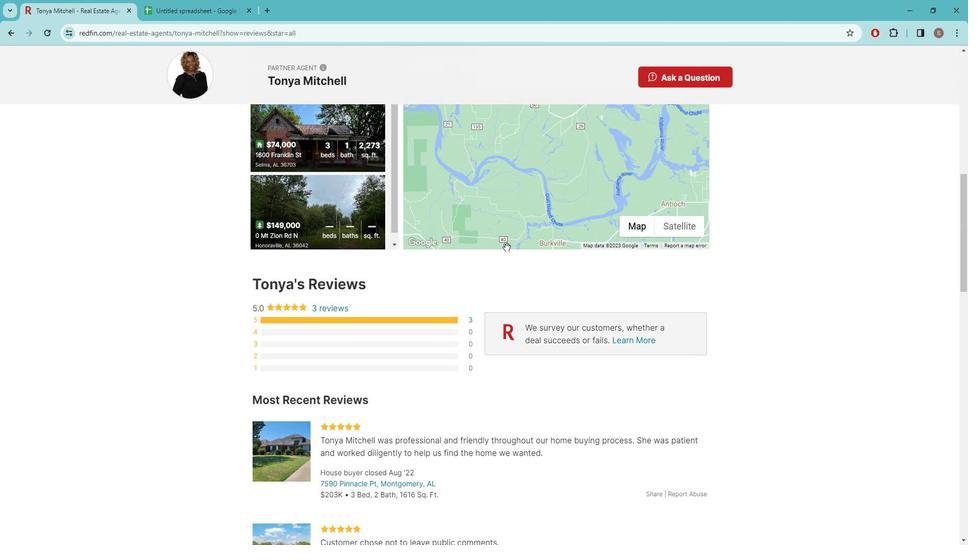 
Action: Mouse scrolled (512, 243) with delta (0, 0)
Screenshot: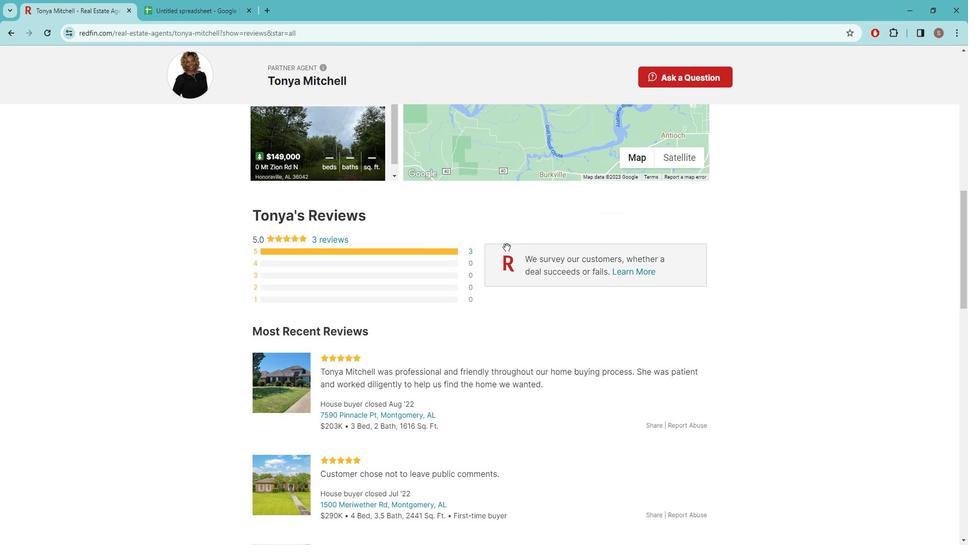 
Action: Mouse moved to (492, 357)
Screenshot: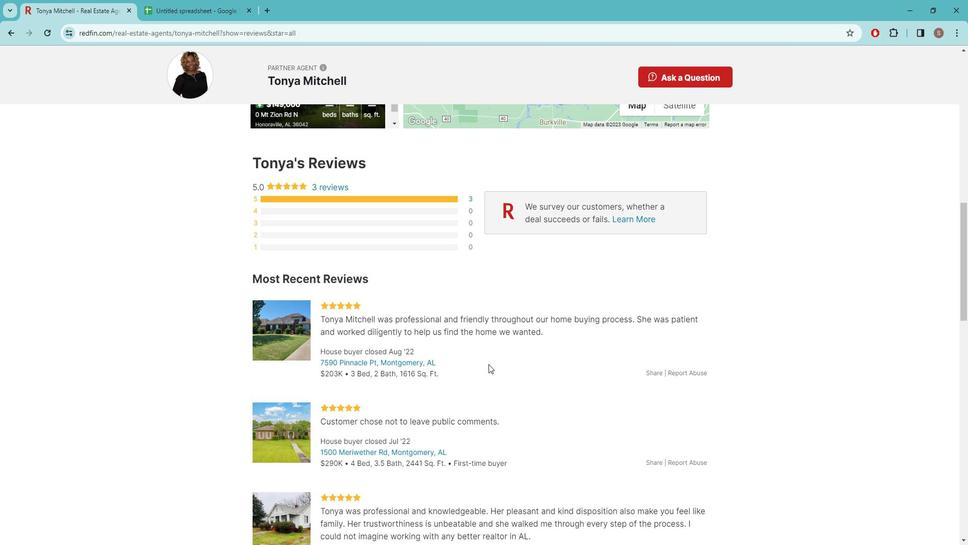 
Action: Mouse scrolled (492, 356) with delta (0, 0)
Screenshot: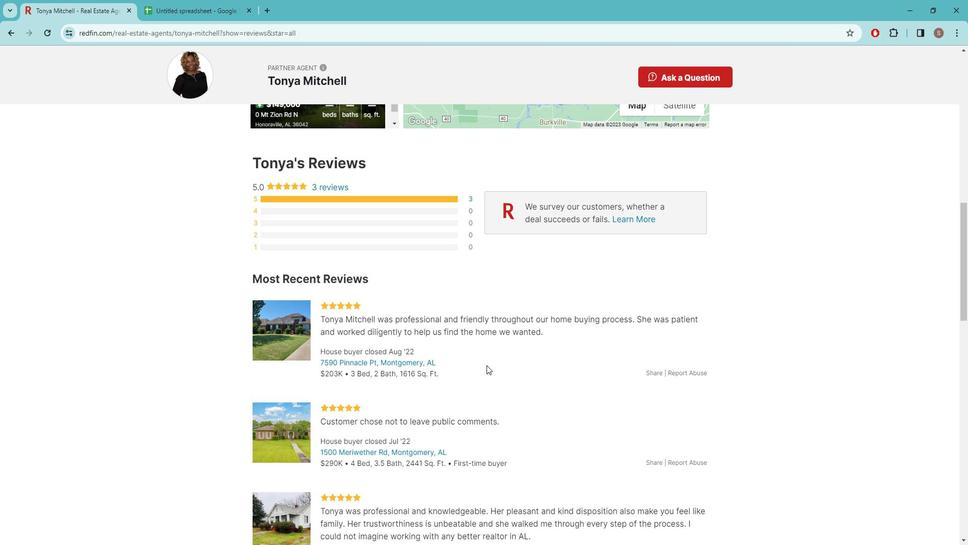 
Action: Mouse moved to (478, 397)
Screenshot: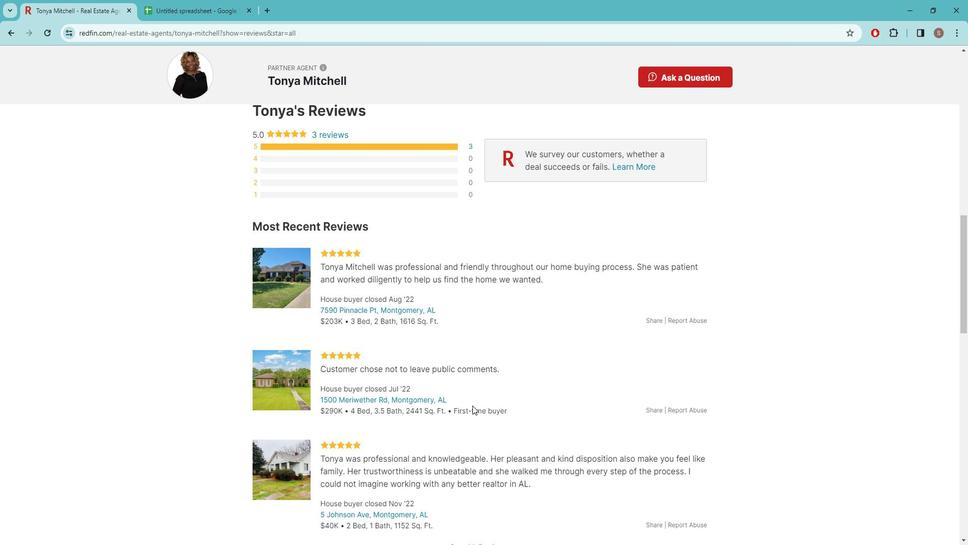 
Action: Mouse scrolled (478, 396) with delta (0, 0)
Screenshot: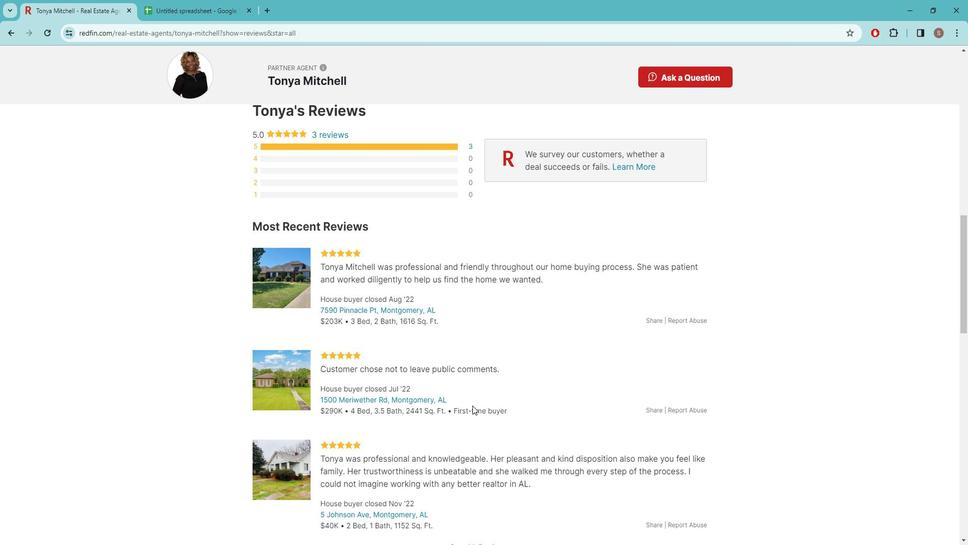 
Action: Mouse scrolled (478, 396) with delta (0, 0)
Screenshot: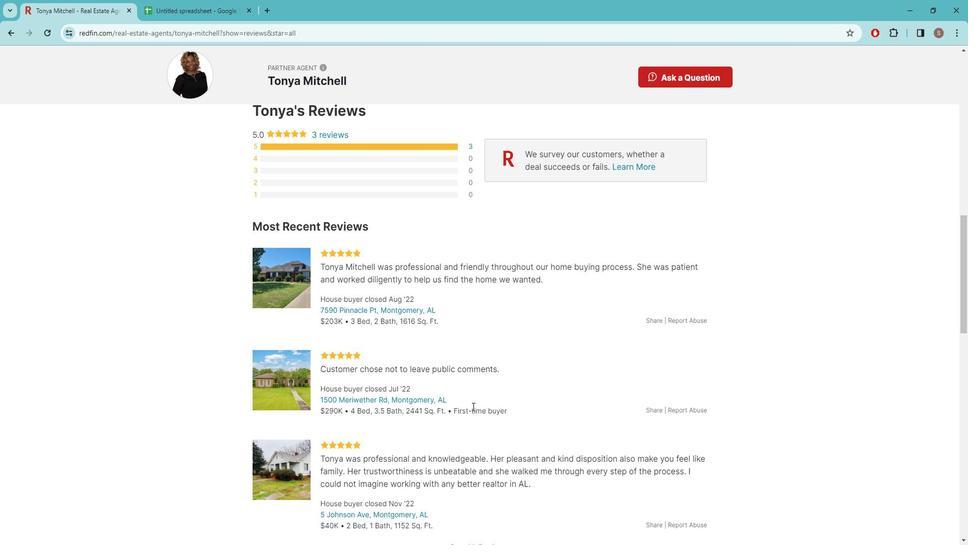 
Action: Mouse moved to (14, 36)
Screenshot: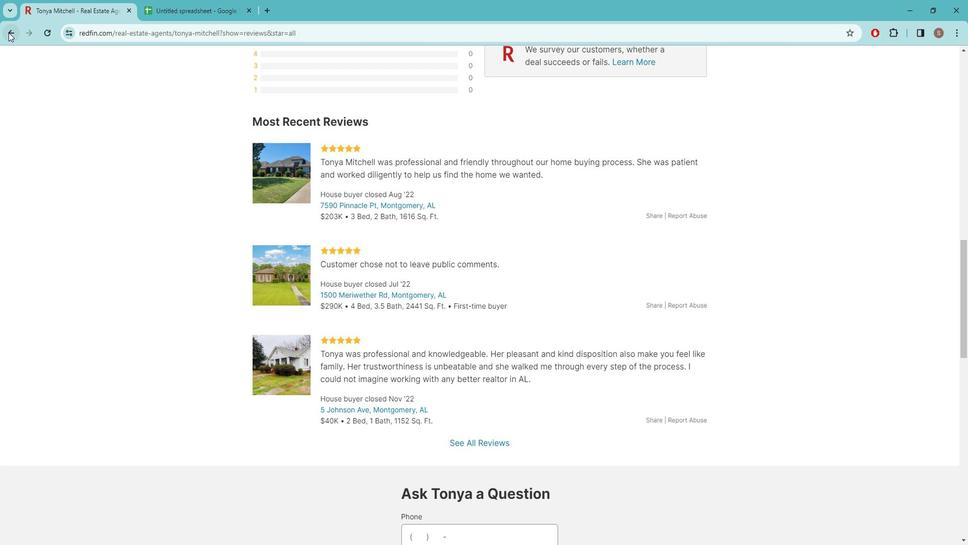 
Action: Mouse pressed left at (14, 36)
Screenshot: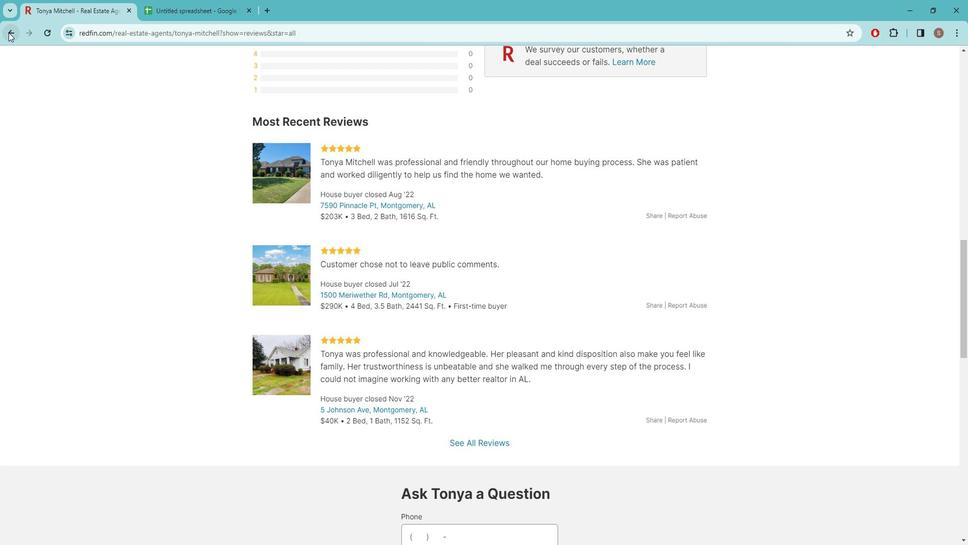 
Action: Mouse moved to (340, 265)
Screenshot: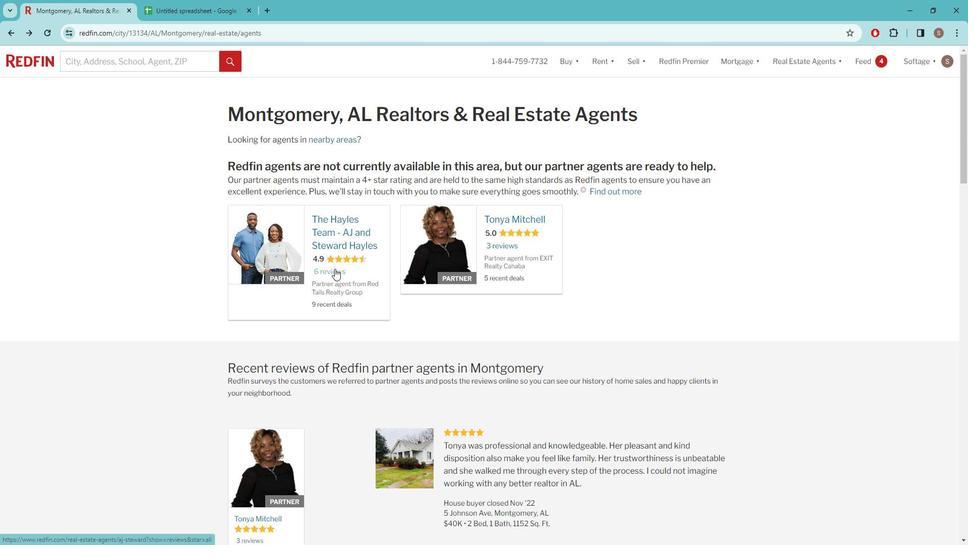 
Action: Mouse pressed left at (340, 265)
Screenshot: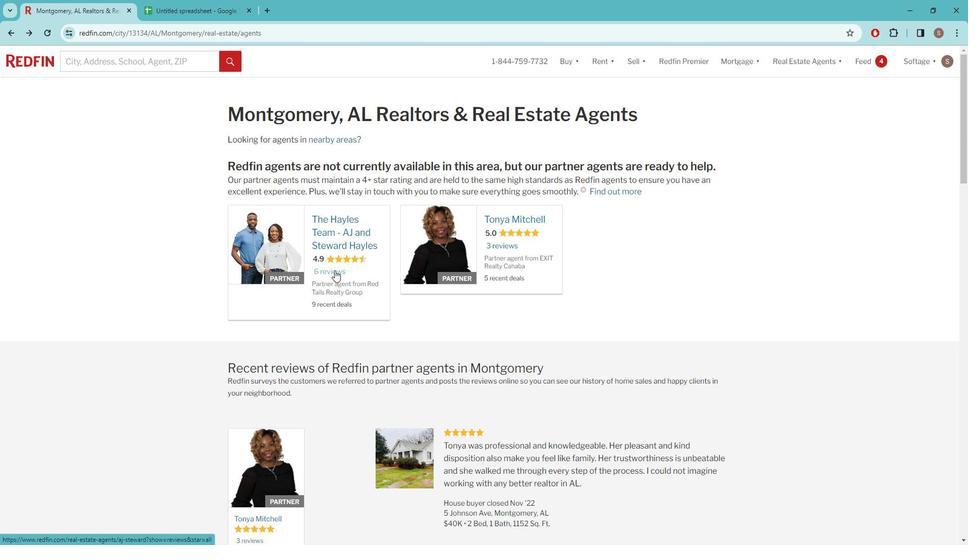 
Action: Mouse moved to (520, 206)
Screenshot: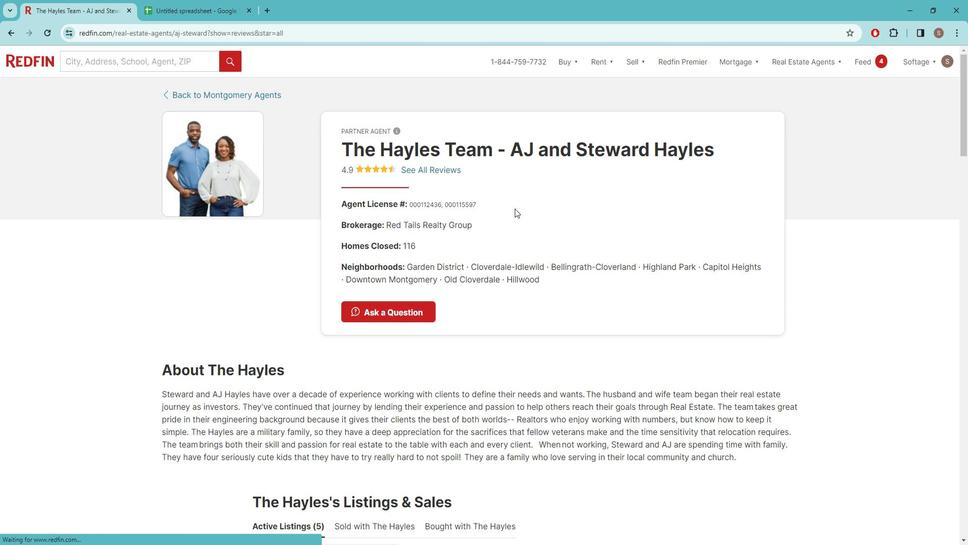 
Action: Mouse scrolled (520, 206) with delta (0, 0)
Screenshot: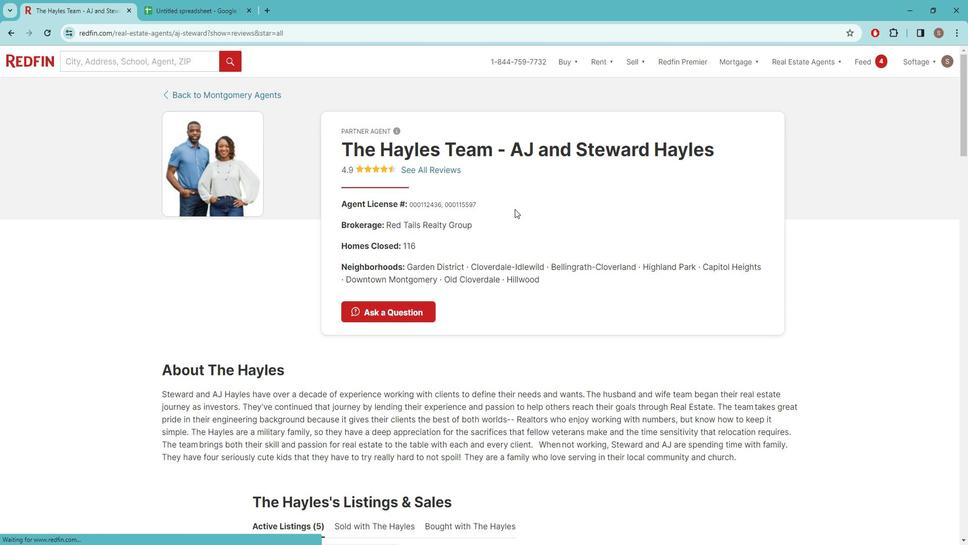 
Action: Mouse moved to (513, 214)
Screenshot: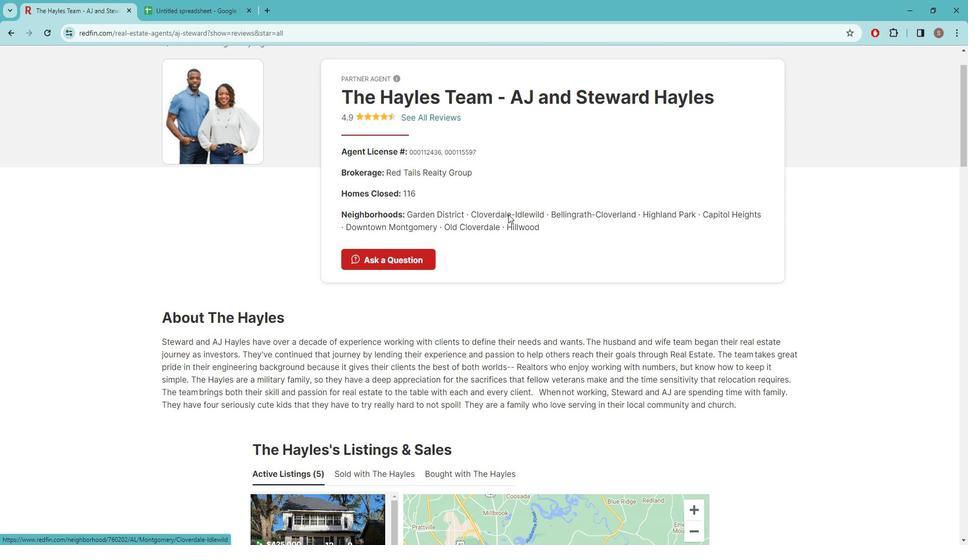 
Action: Mouse scrolled (513, 213) with delta (0, 0)
Screenshot: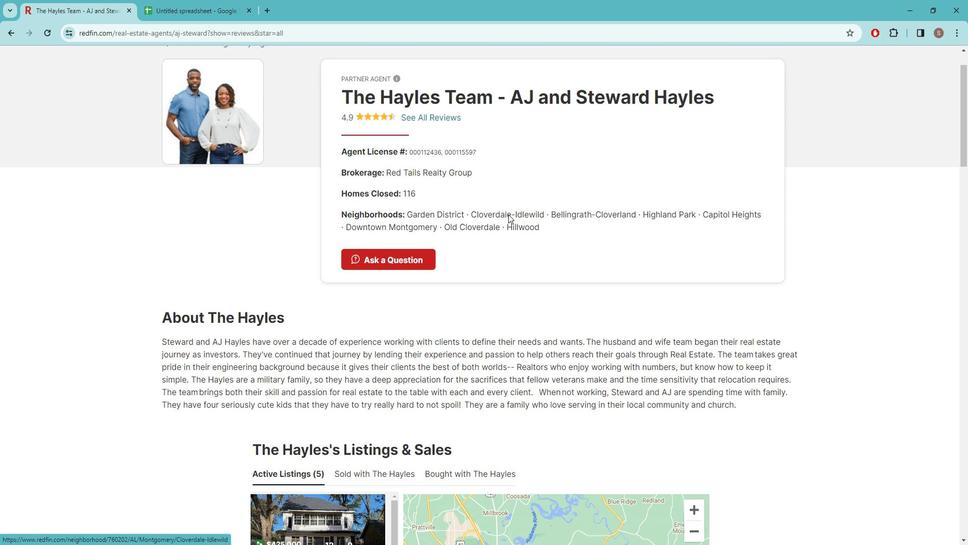 
Action: Mouse moved to (469, 233)
Screenshot: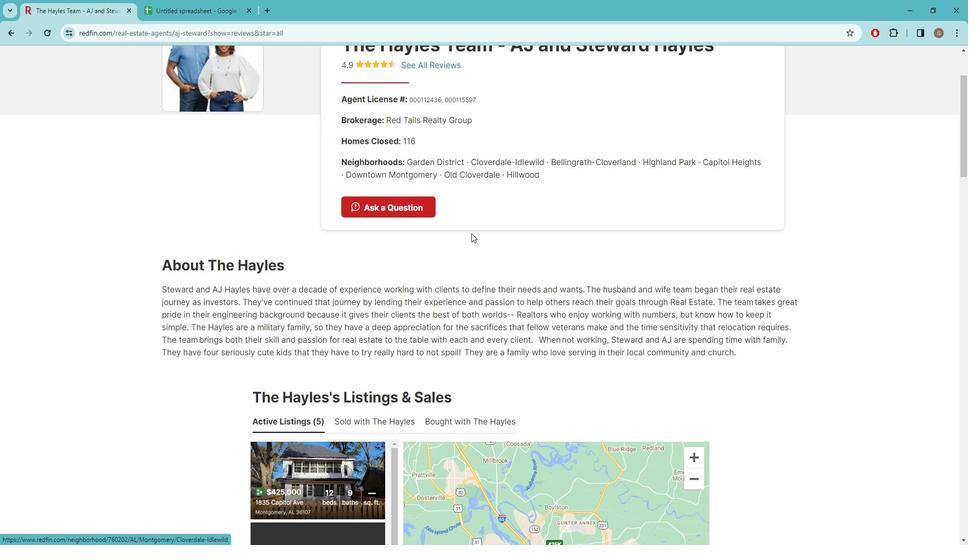 
Action: Mouse scrolled (469, 232) with delta (0, 0)
Screenshot: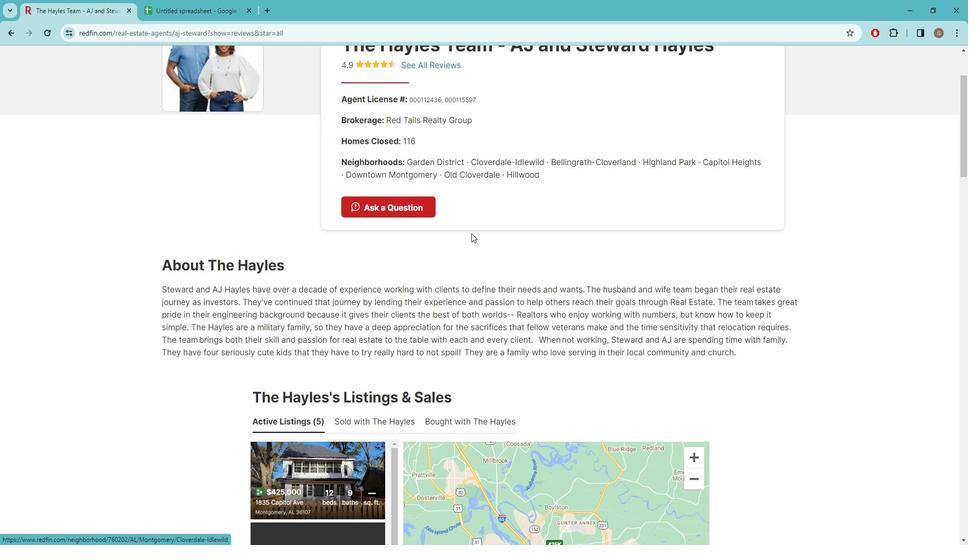 
Action: Mouse moved to (501, 340)
Screenshot: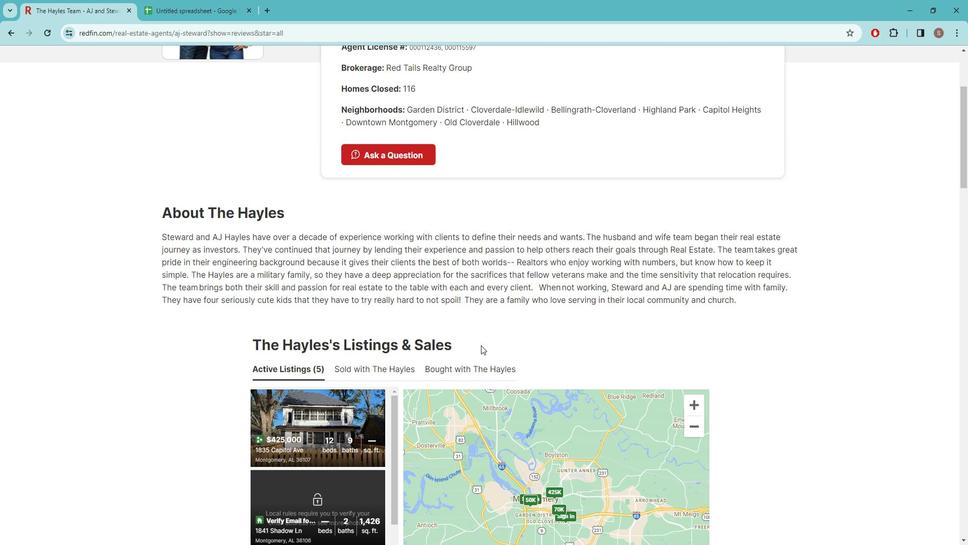 
Action: Mouse scrolled (501, 339) with delta (0, 0)
Screenshot: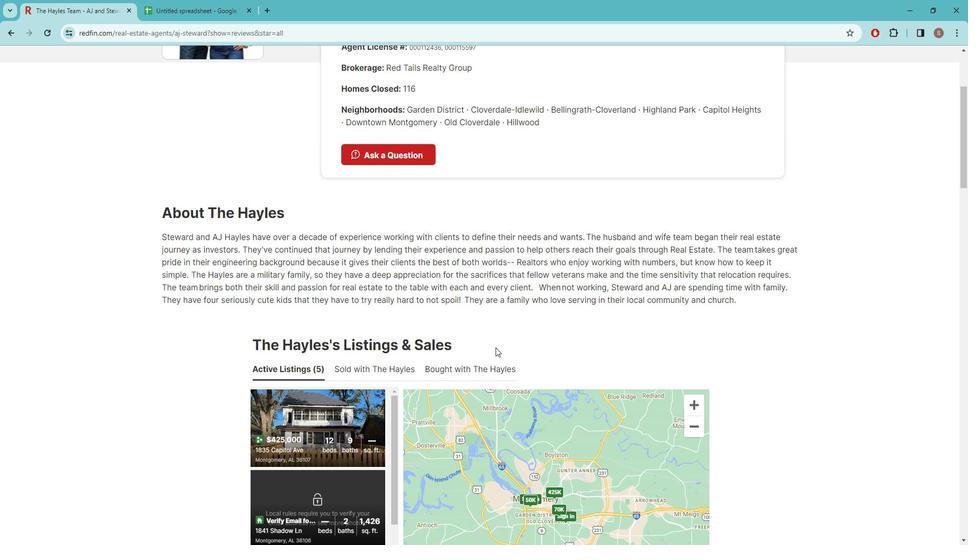 
Action: Mouse moved to (464, 302)
Screenshot: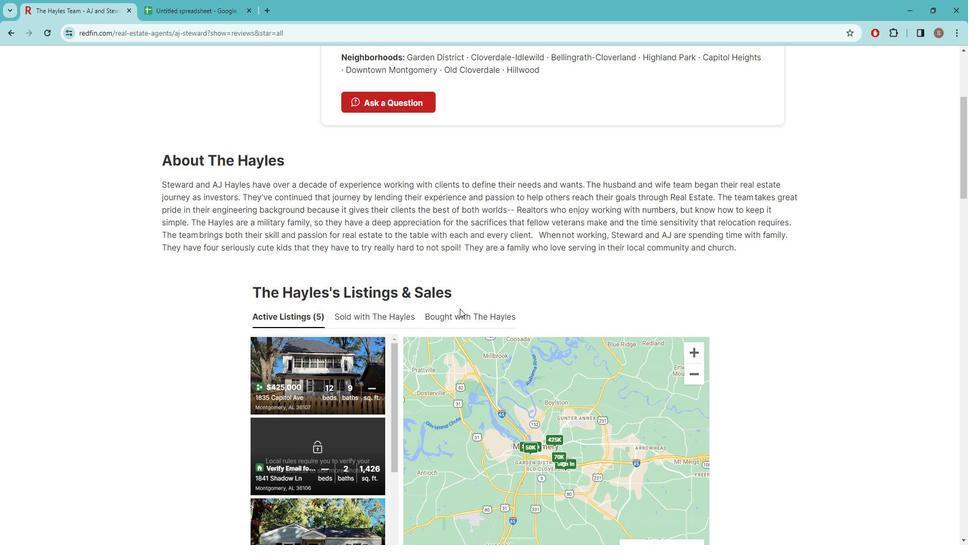 
Action: Mouse scrolled (464, 302) with delta (0, 0)
Screenshot: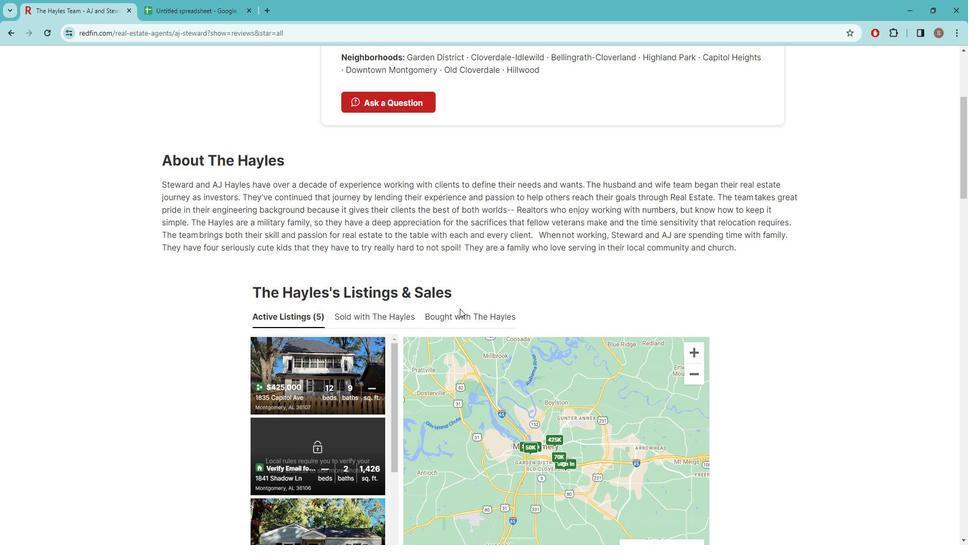 
Action: Mouse moved to (462, 302)
Screenshot: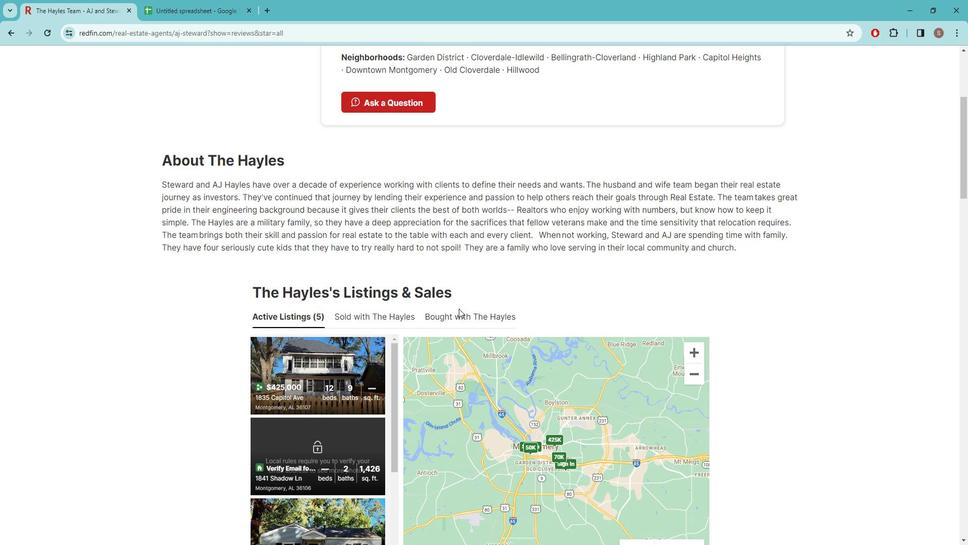 
Action: Mouse scrolled (462, 302) with delta (0, 0)
Screenshot: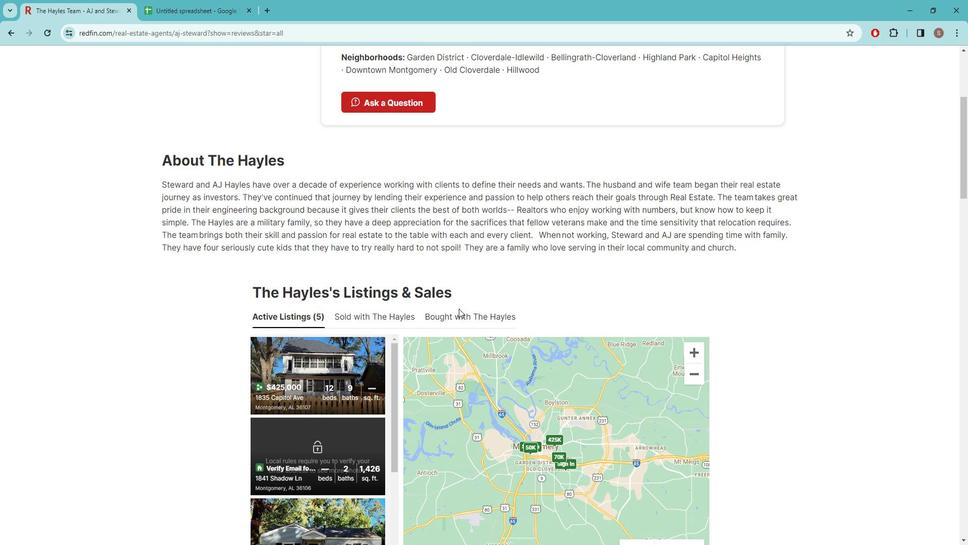 
Action: Mouse moved to (461, 303)
Screenshot: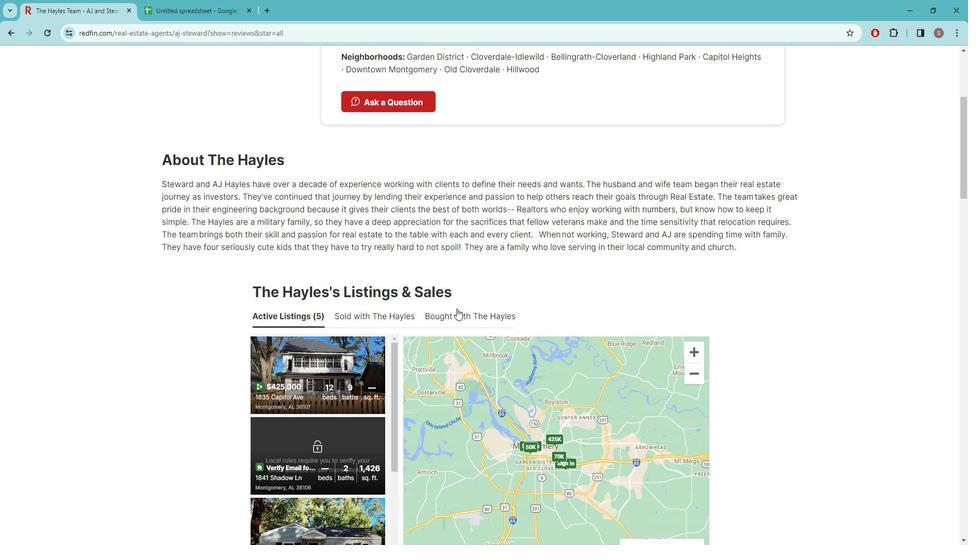 
Action: Mouse scrolled (461, 302) with delta (0, 0)
Screenshot: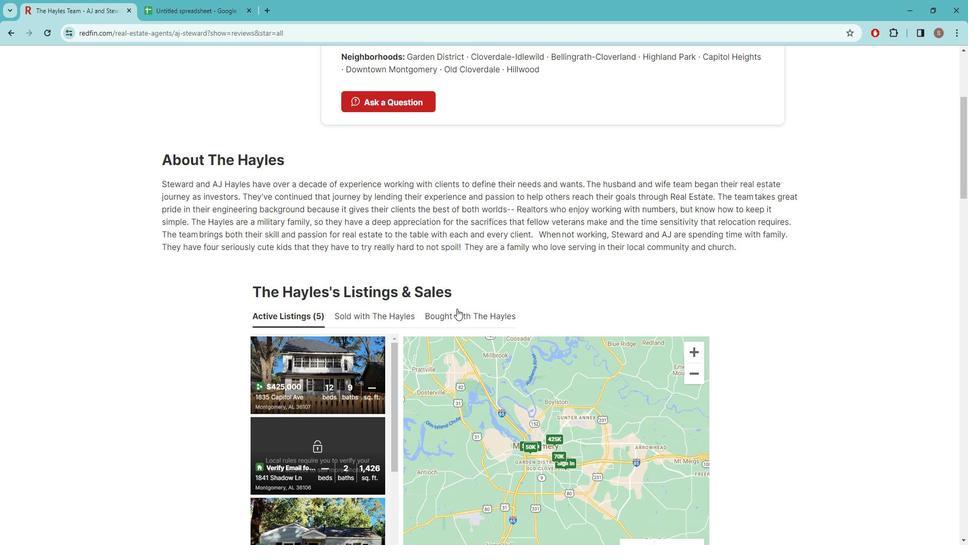 
Action: Mouse moved to (397, 297)
Screenshot: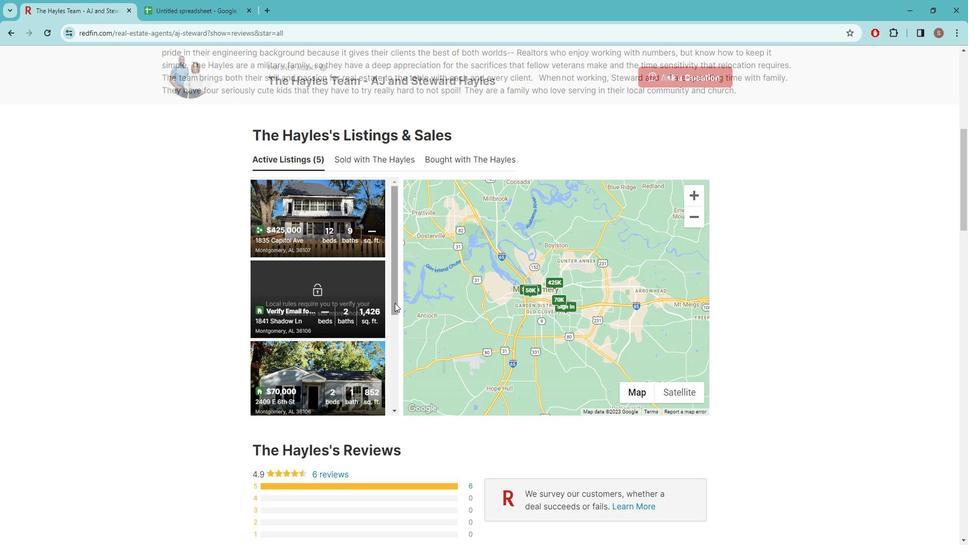 
Action: Mouse scrolled (397, 297) with delta (0, 0)
Screenshot: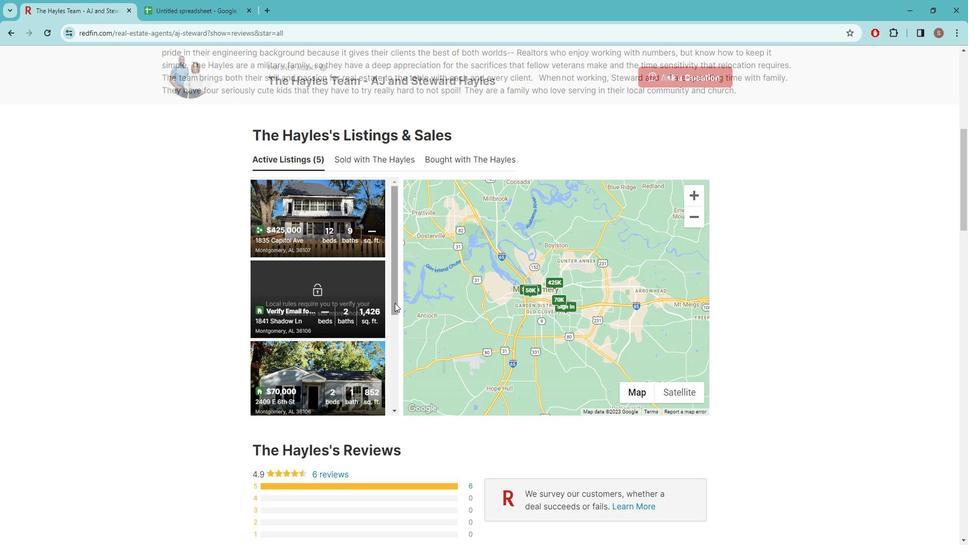 
Action: Mouse moved to (392, 296)
Screenshot: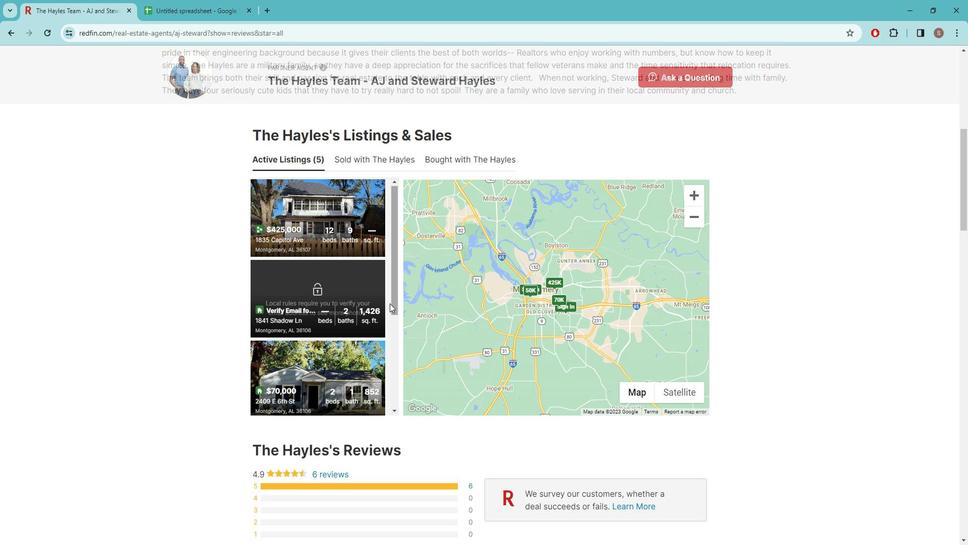 
Action: Mouse scrolled (392, 296) with delta (0, 0)
Screenshot: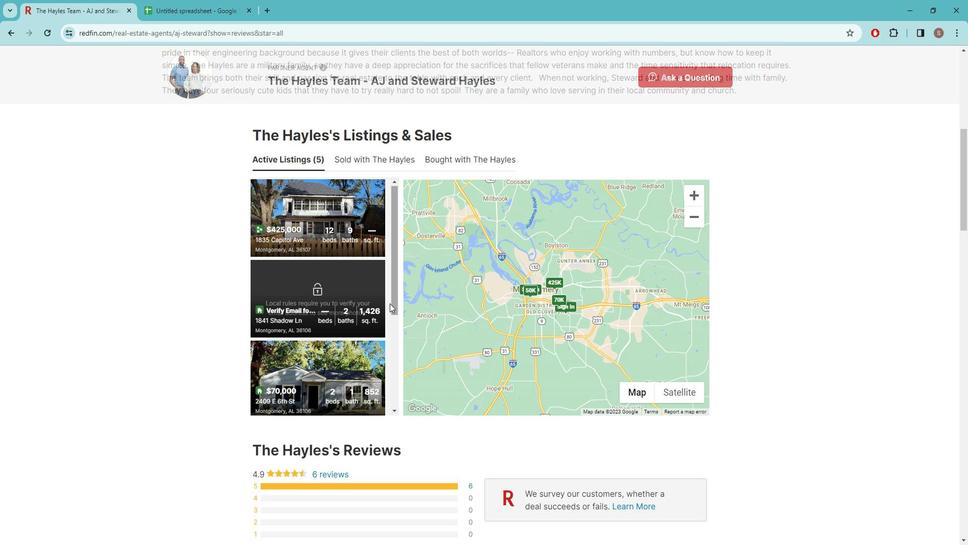
Action: Mouse moved to (389, 294)
Screenshot: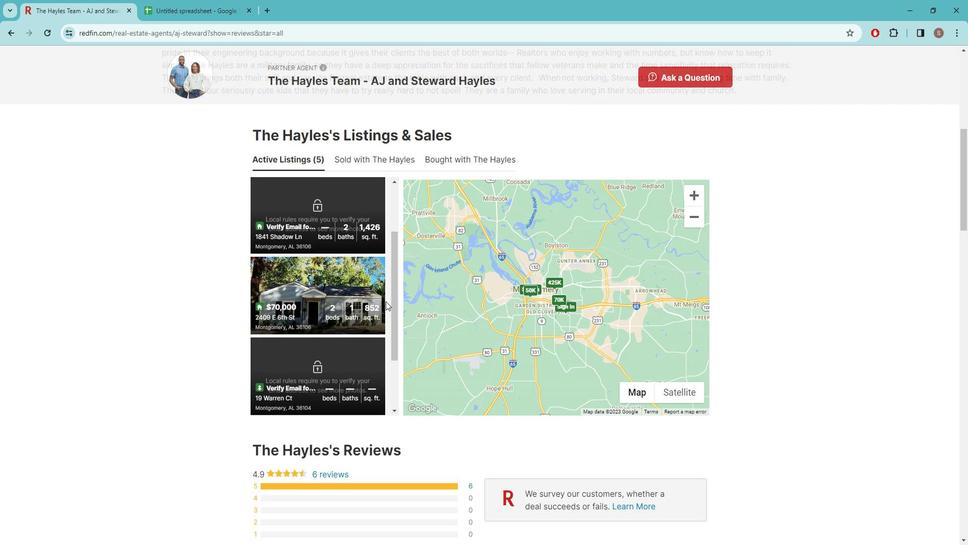 
Action: Mouse scrolled (389, 293) with delta (0, 0)
Screenshot: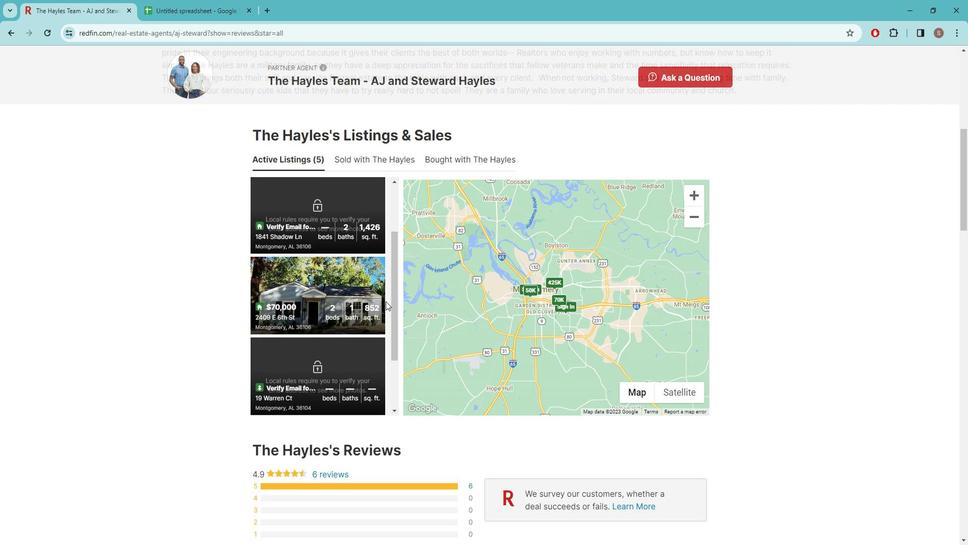 
Action: Mouse moved to (352, 445)
Screenshot: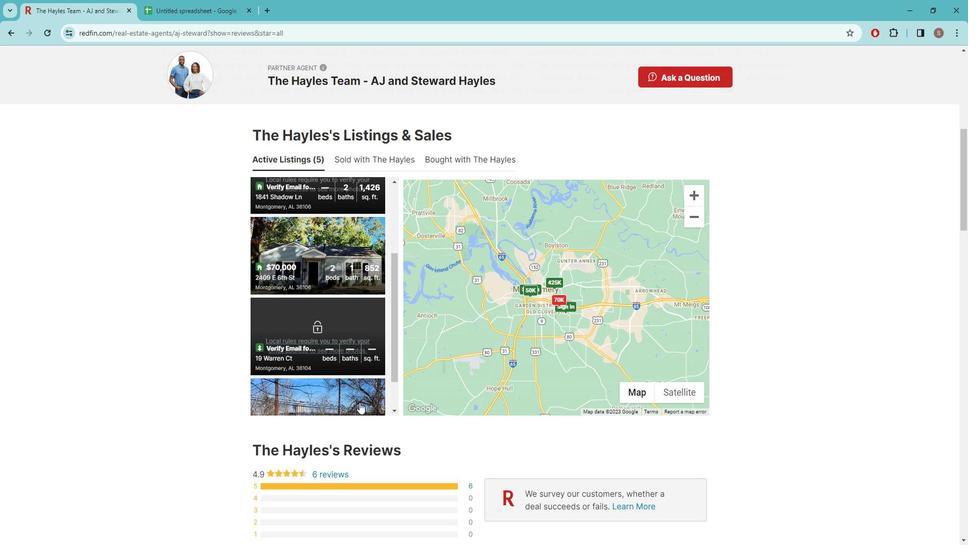 
Action: Mouse scrolled (352, 444) with delta (0, 0)
Screenshot: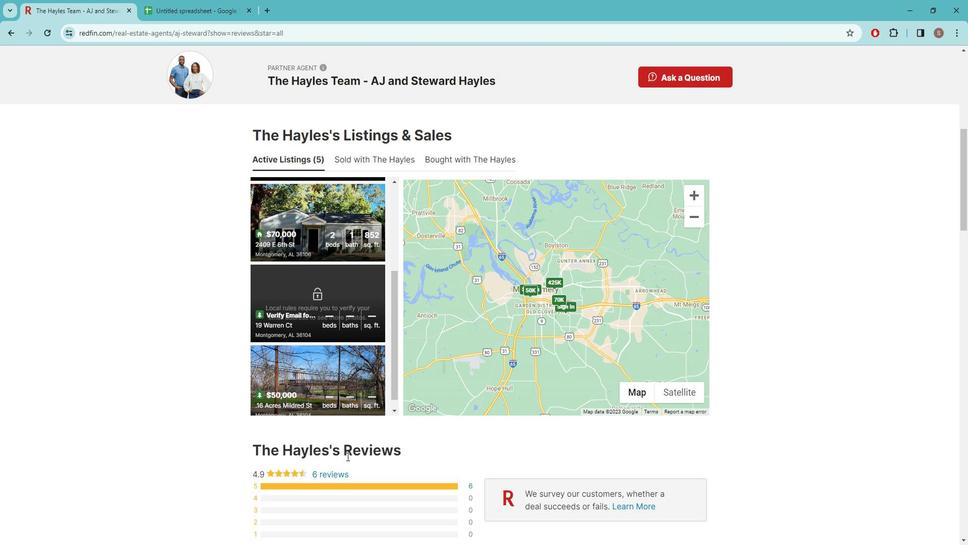 
Action: Mouse scrolled (352, 444) with delta (0, 0)
Screenshot: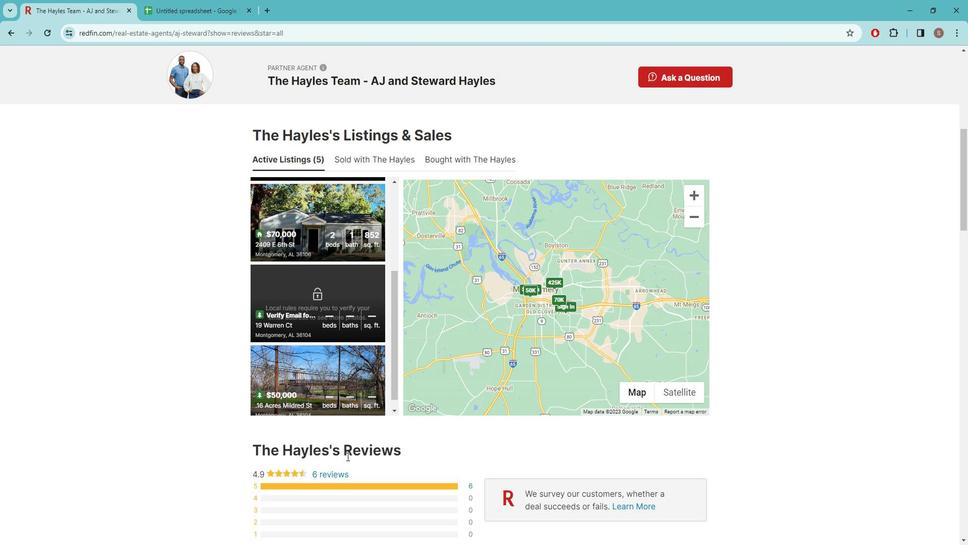 
Action: Mouse moved to (350, 394)
Screenshot: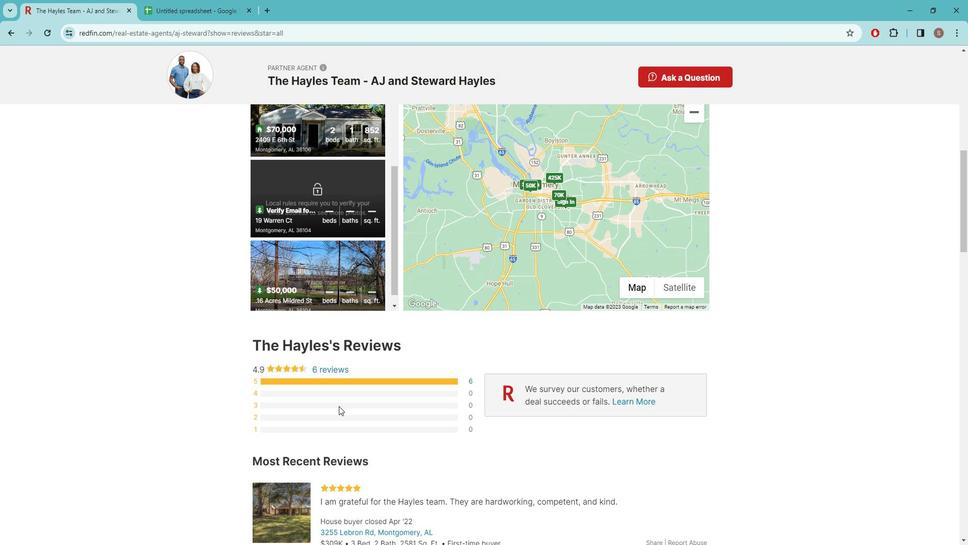 
Action: Mouse scrolled (350, 394) with delta (0, 0)
Screenshot: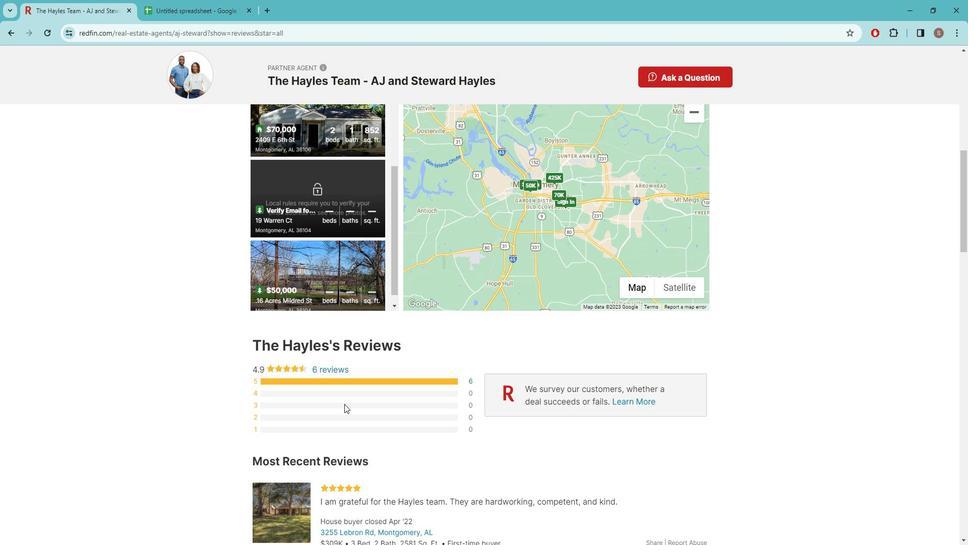 
Action: Mouse moved to (350, 393)
Screenshot: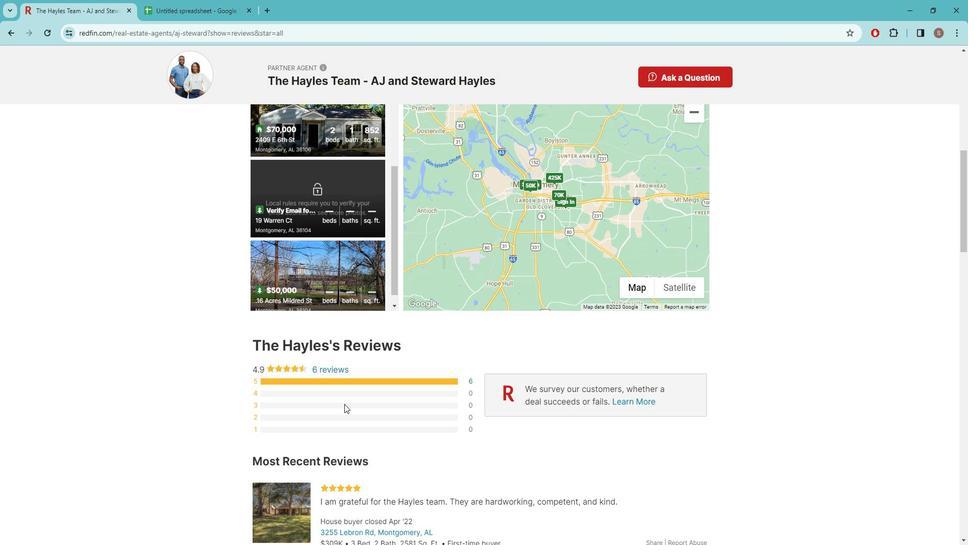 
Action: Mouse scrolled (350, 392) with delta (0, 0)
Screenshot: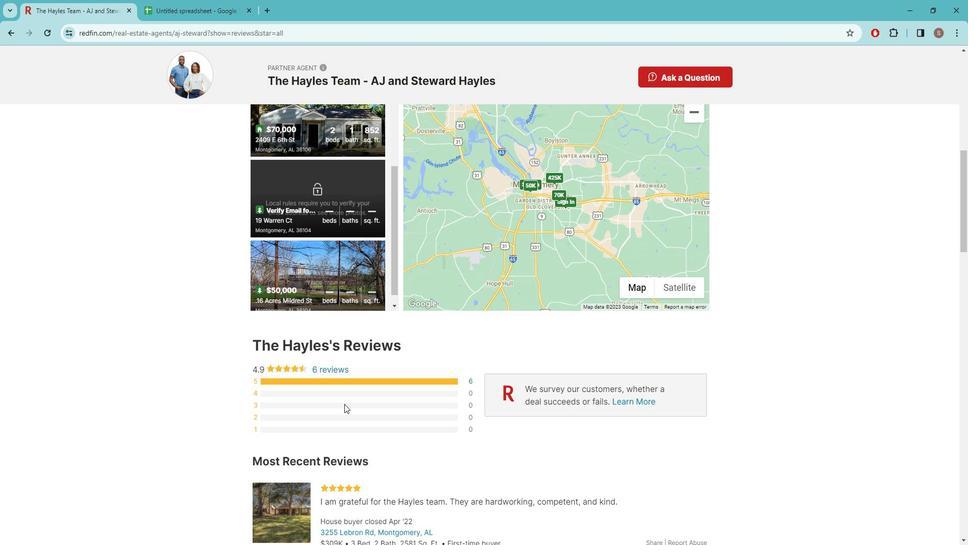 
Action: Mouse moved to (351, 389)
Screenshot: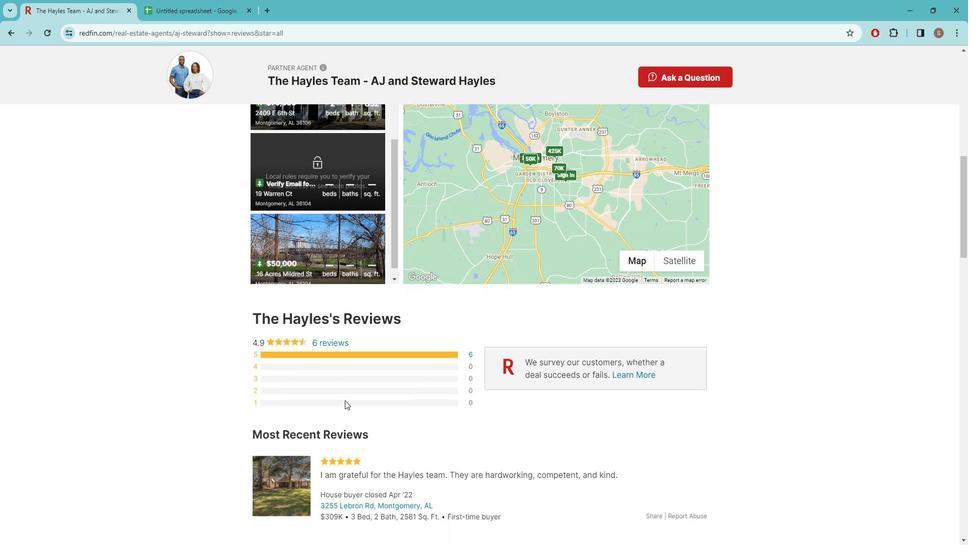 
Action: Mouse scrolled (351, 388) with delta (0, 0)
Screenshot: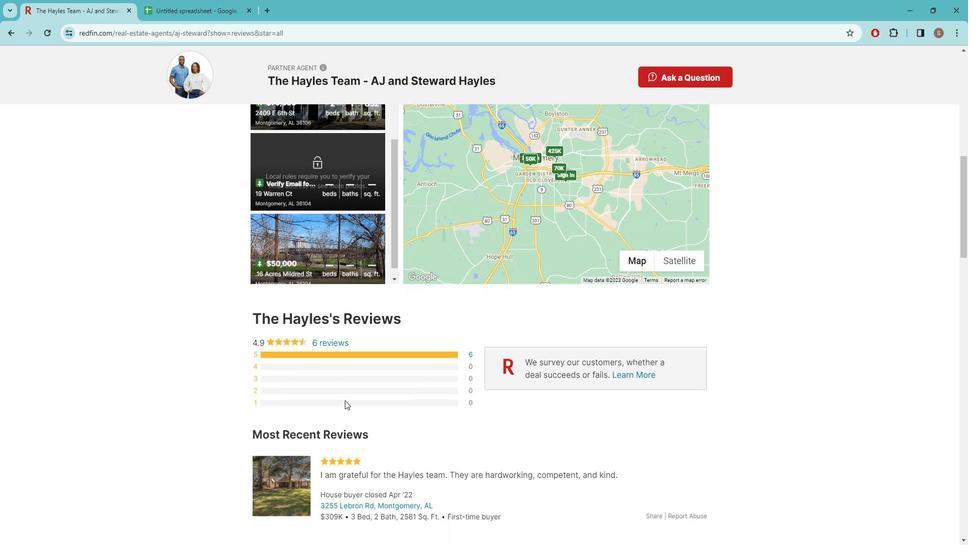 
Action: Mouse moved to (501, 387)
Screenshot: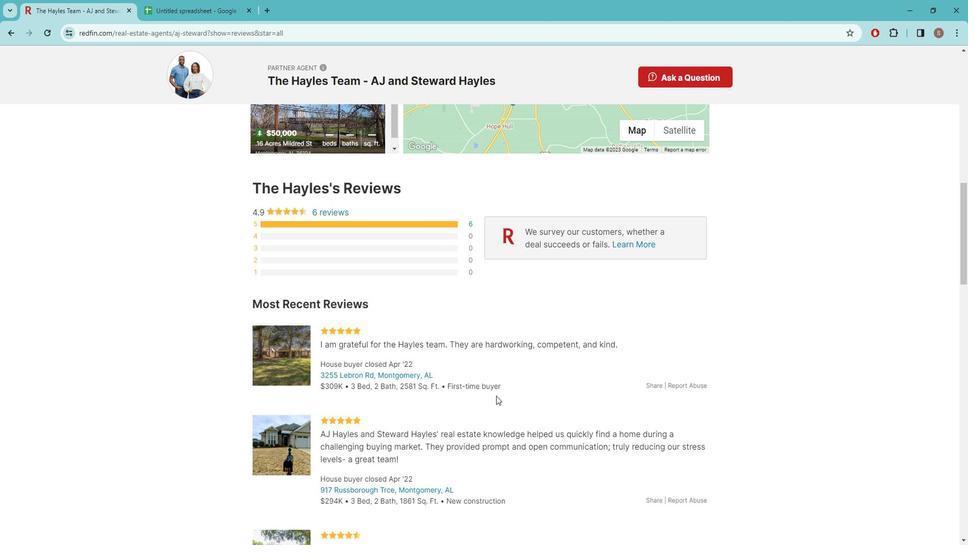 
Action: Mouse scrolled (501, 386) with delta (0, 0)
Screenshot: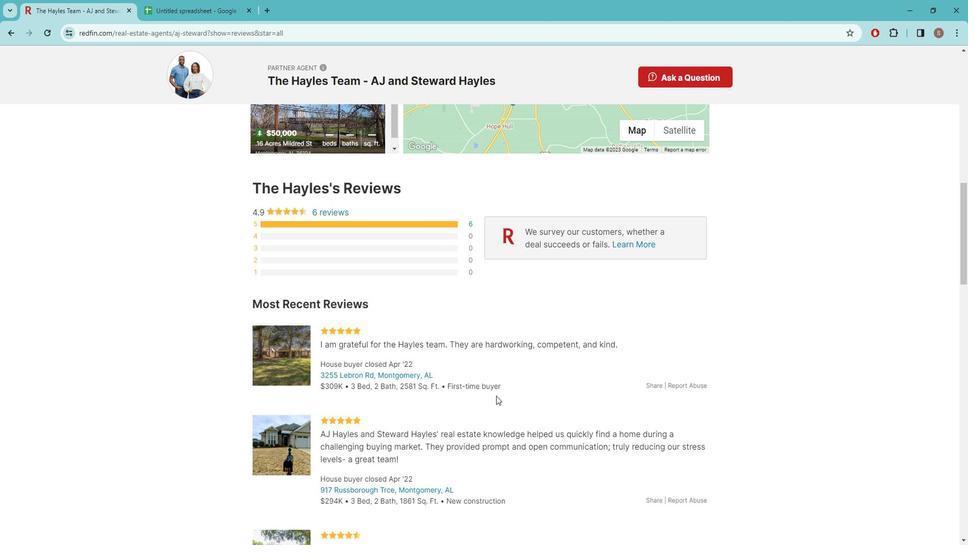 
Action: Mouse scrolled (501, 386) with delta (0, 0)
Screenshot: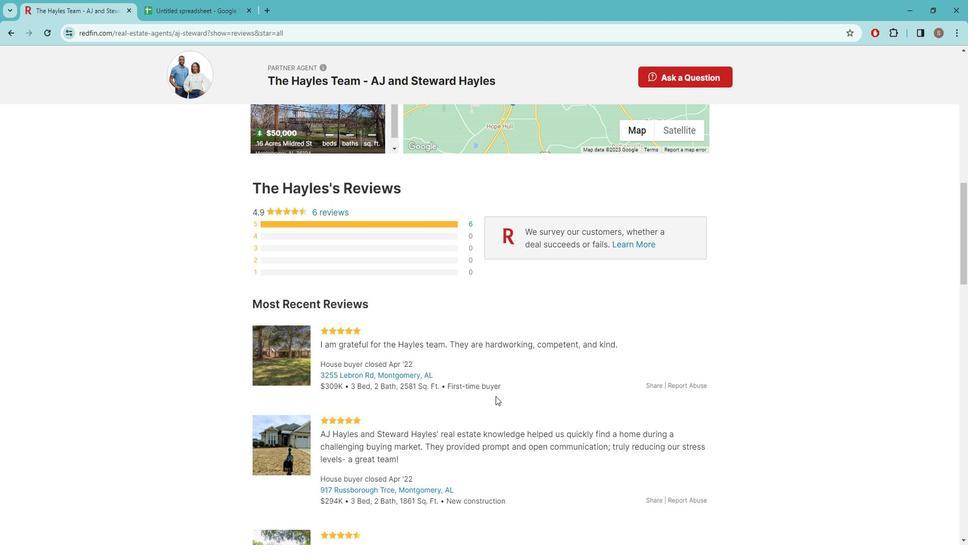 
Action: Mouse moved to (531, 377)
Screenshot: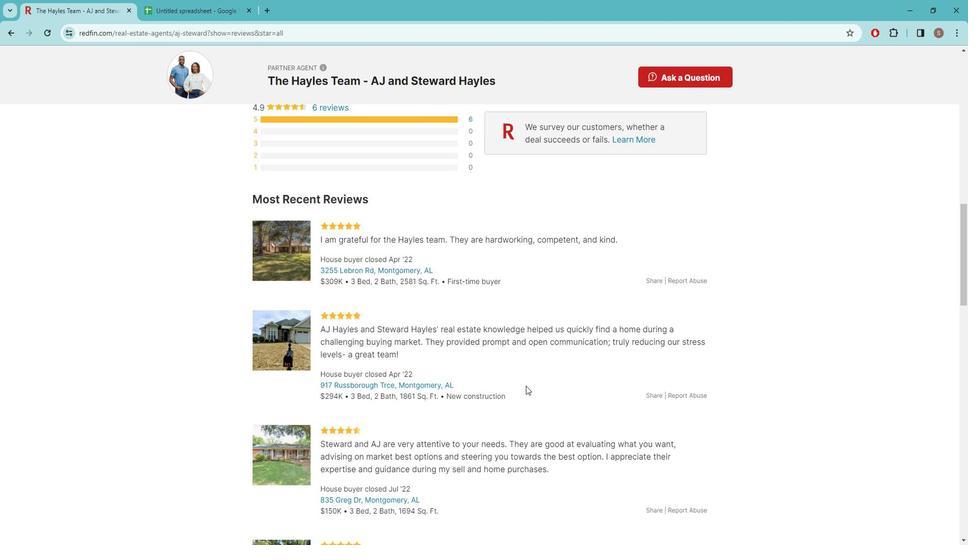 
Action: Mouse scrolled (531, 376) with delta (0, 0)
Screenshot: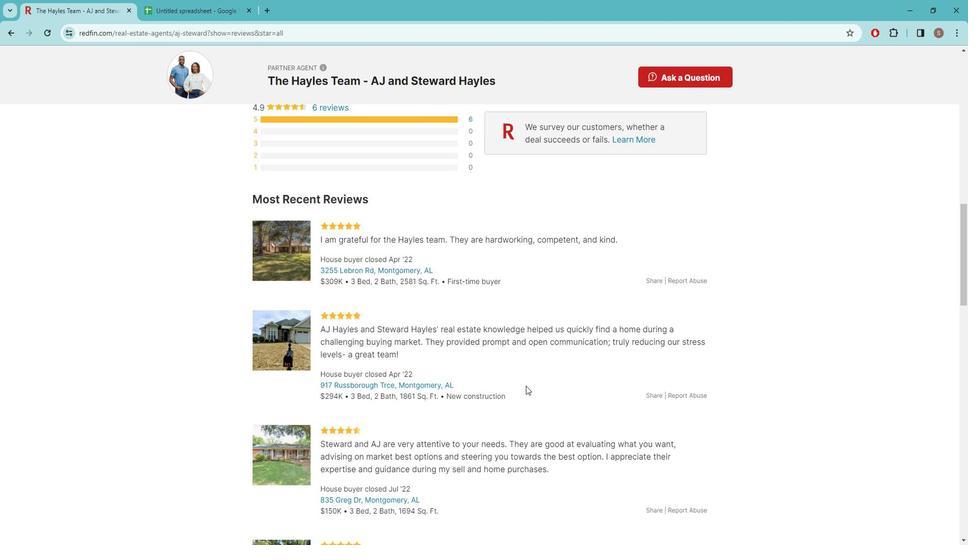 
Action: Mouse moved to (529, 377)
Screenshot: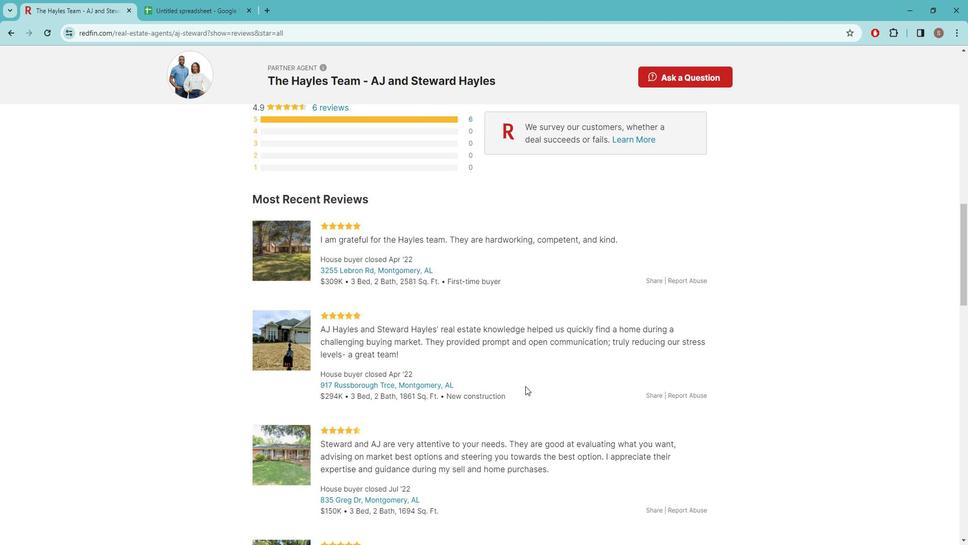 
Action: Mouse scrolled (529, 376) with delta (0, 0)
Screenshot: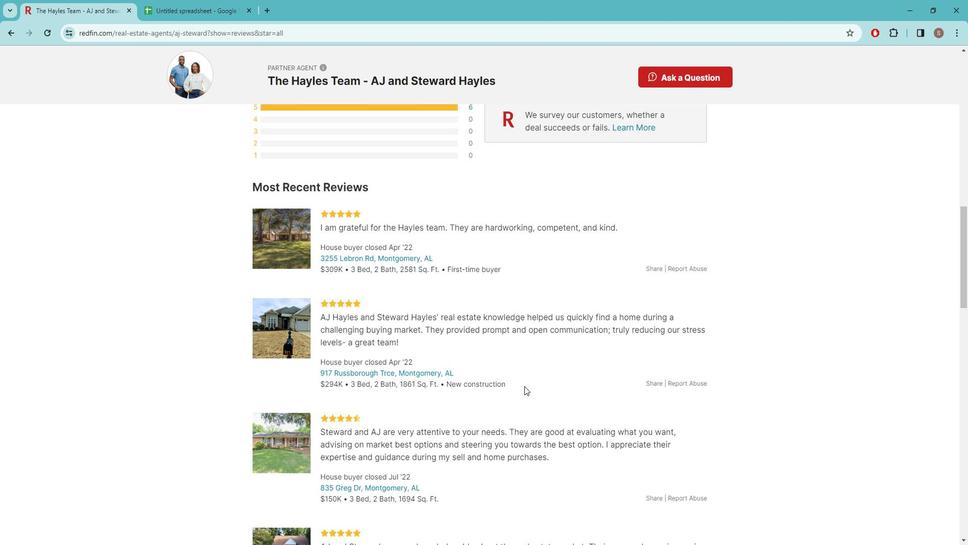 
Action: Mouse moved to (539, 426)
Screenshot: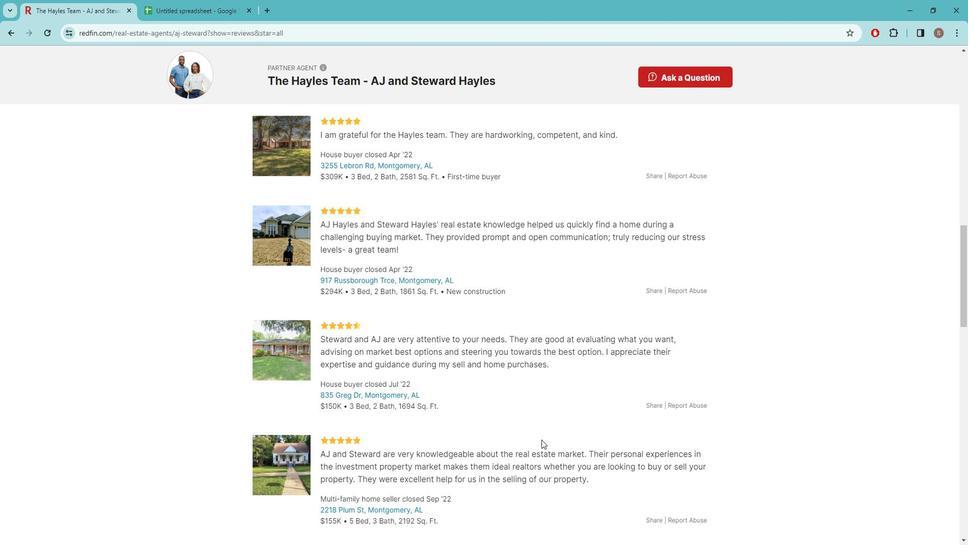 
Action: Mouse scrolled (539, 426) with delta (0, 0)
Screenshot: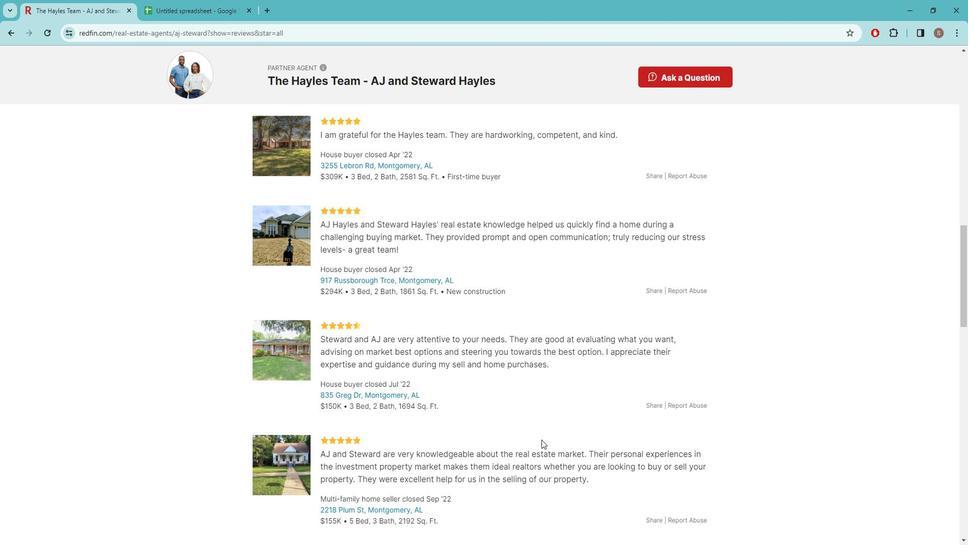 
Action: Mouse moved to (539, 426)
Screenshot: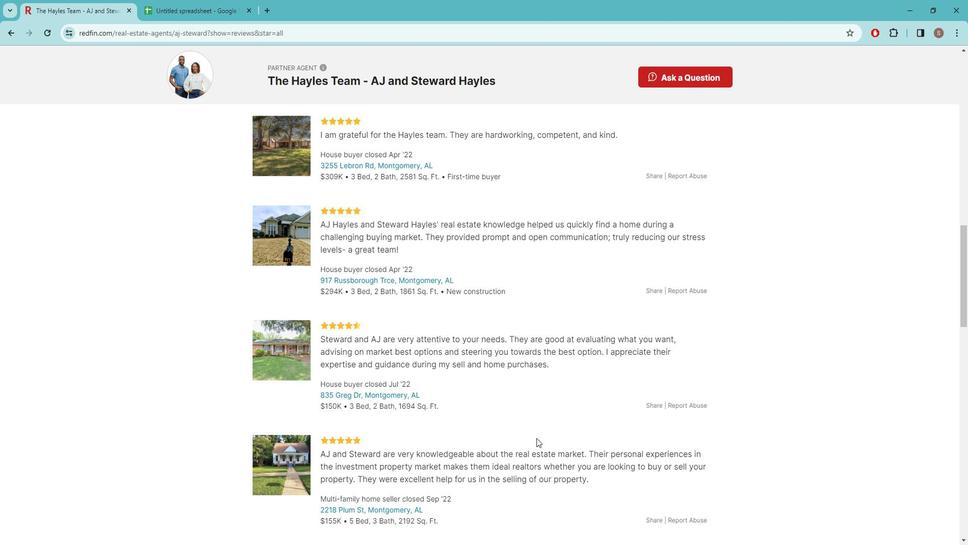 
Action: Mouse scrolled (539, 426) with delta (0, 0)
Screenshot: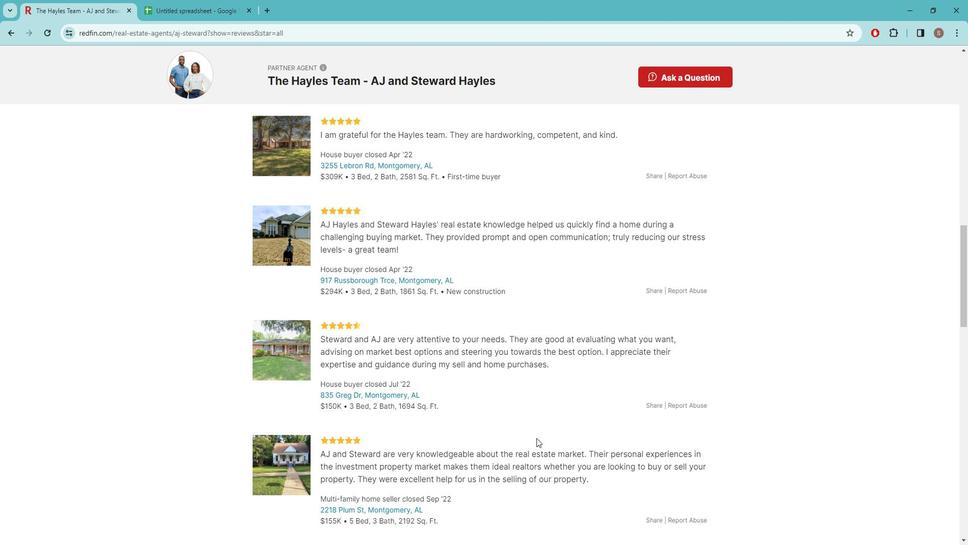 
Action: Mouse moved to (548, 387)
Screenshot: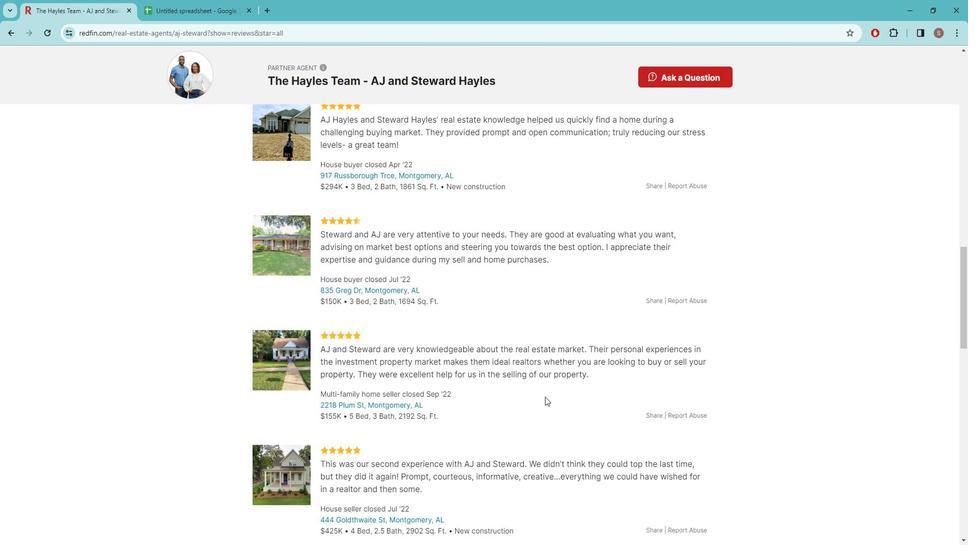 
Action: Mouse scrolled (548, 387) with delta (0, 0)
Screenshot: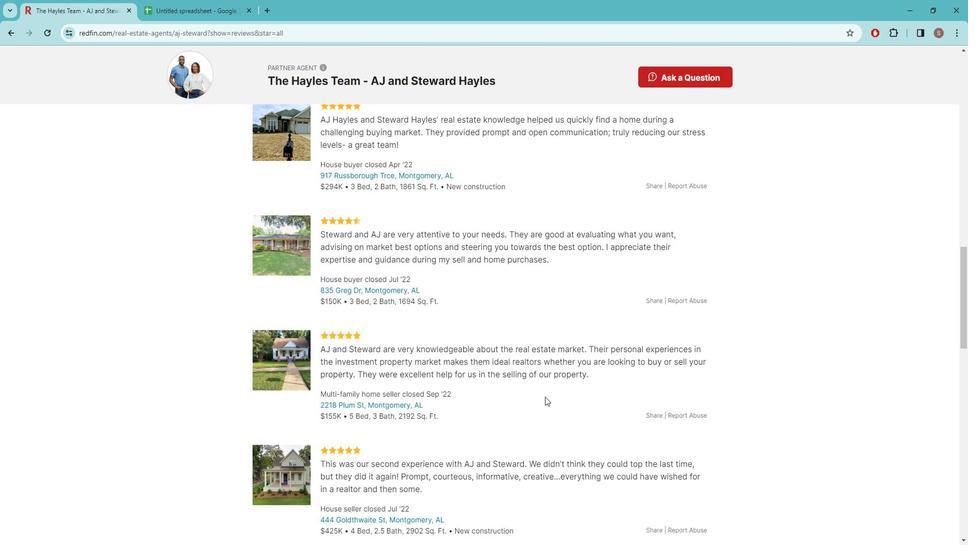 
Action: Mouse moved to (544, 386)
Screenshot: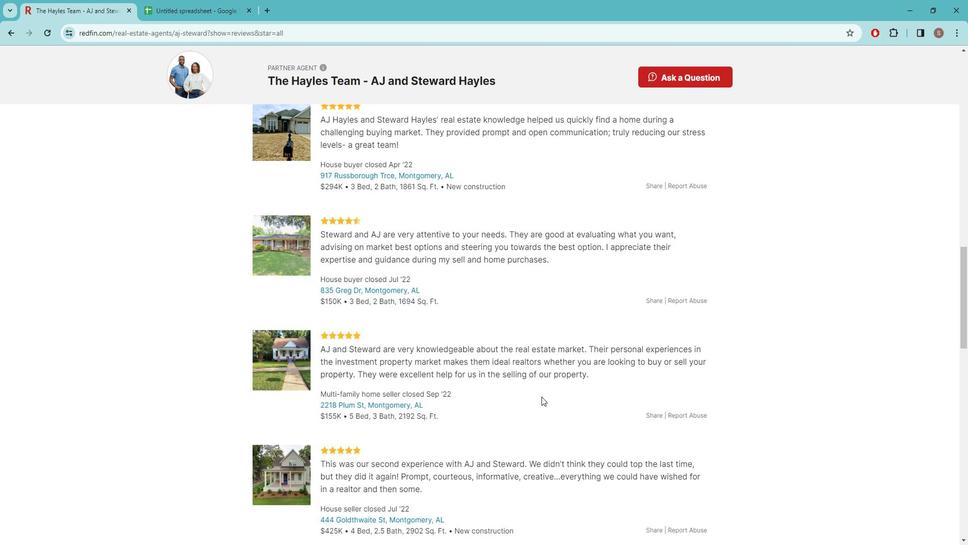 
Action: Mouse scrolled (544, 386) with delta (0, 0)
Screenshot: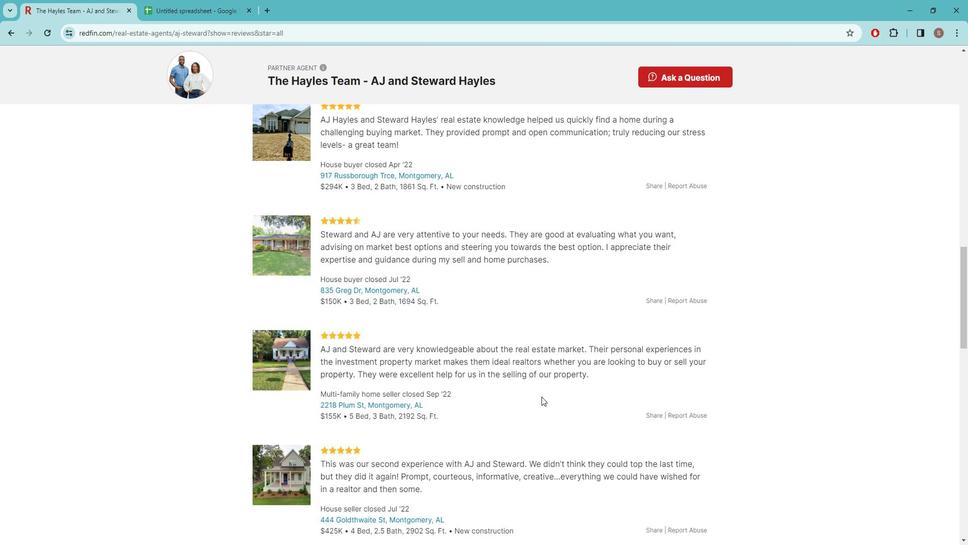 
Action: Mouse moved to (542, 385)
Screenshot: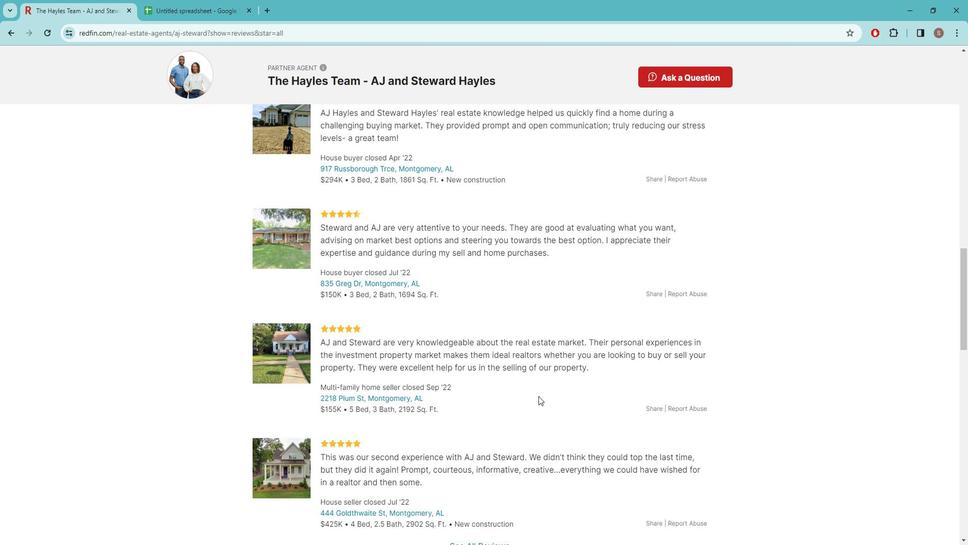 
Action: Mouse scrolled (542, 385) with delta (0, 0)
Screenshot: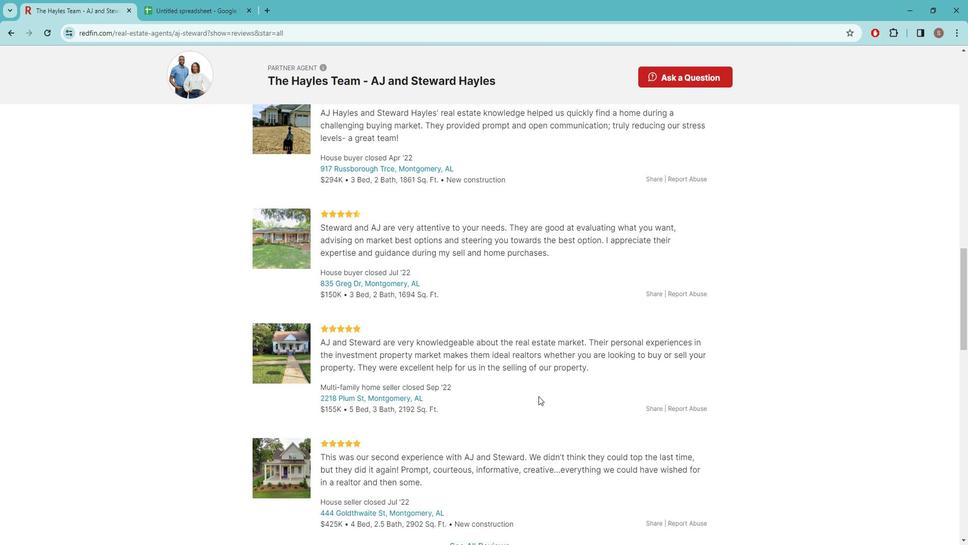 
Action: Mouse moved to (606, 357)
Screenshot: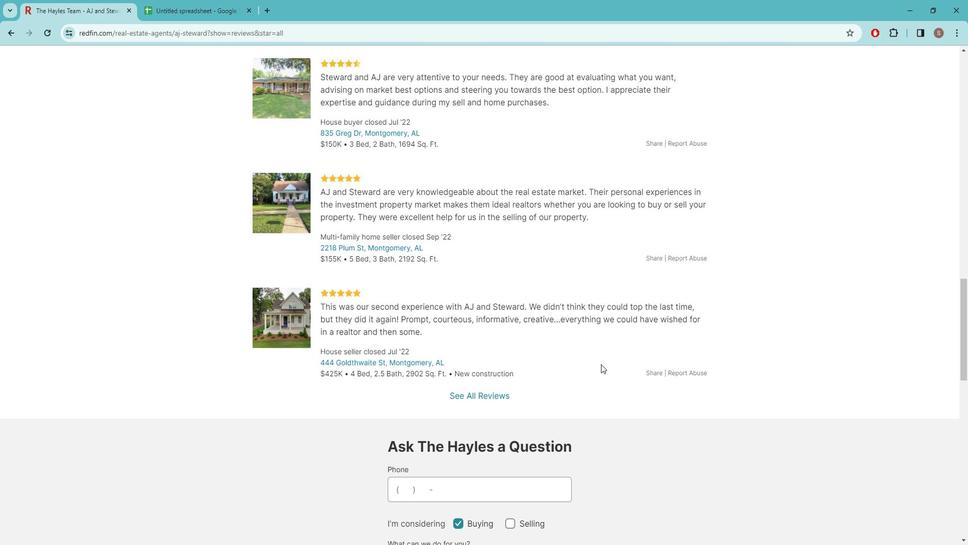 
